 Task: Look for space in Nowshahr, Iran from 6th September, 2023 to 10th September, 2023 for 1 adult in price range Rs.9000 to Rs.17000. Place can be private room with 1  bedroom having 1 bed and 1 bathroom. Property type can be house, flat, guest house, hotel. Booking option can be shelf check-in. Required host language is English.
Action: Mouse moved to (468, 78)
Screenshot: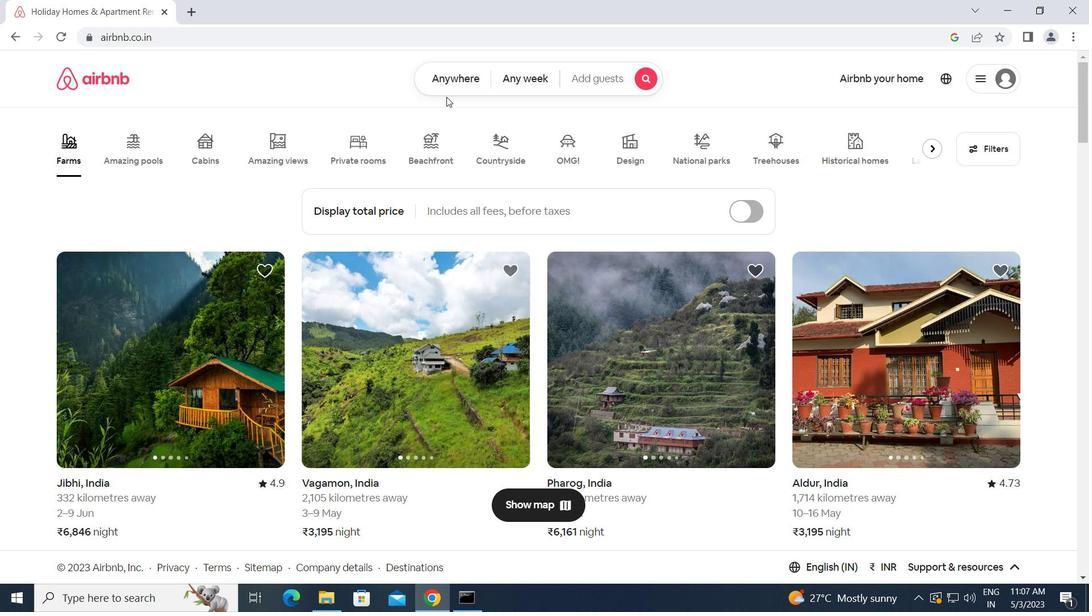 
Action: Mouse pressed left at (468, 78)
Screenshot: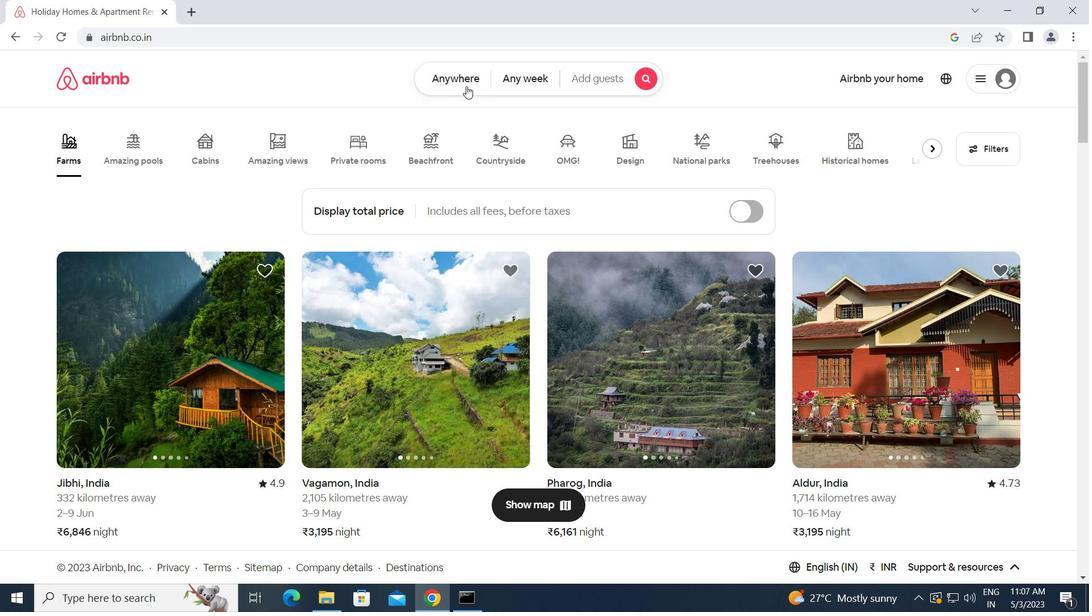 
Action: Mouse moved to (376, 134)
Screenshot: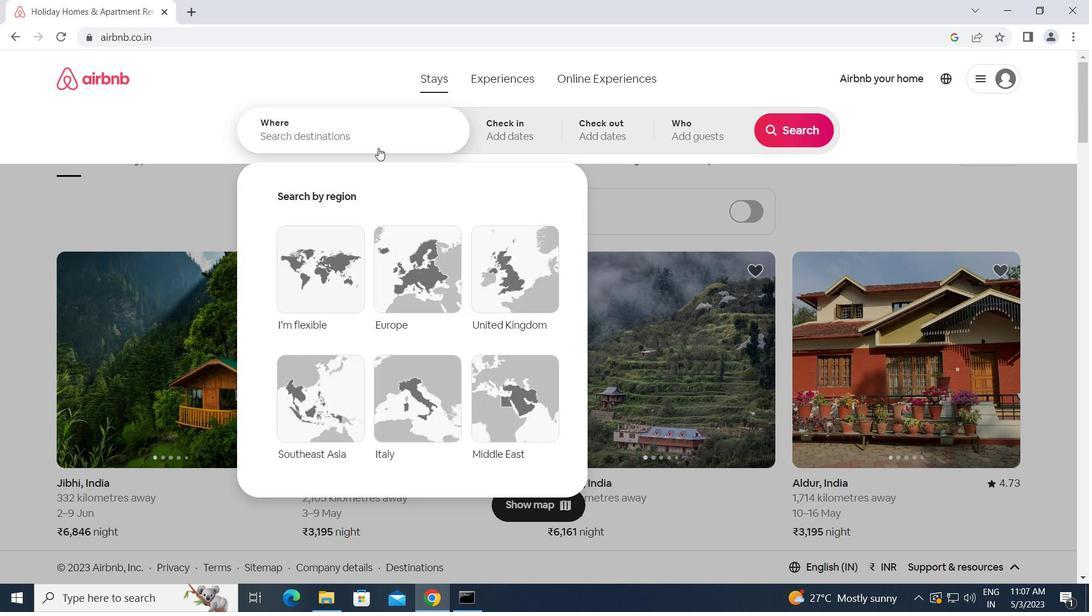 
Action: Mouse pressed left at (376, 134)
Screenshot: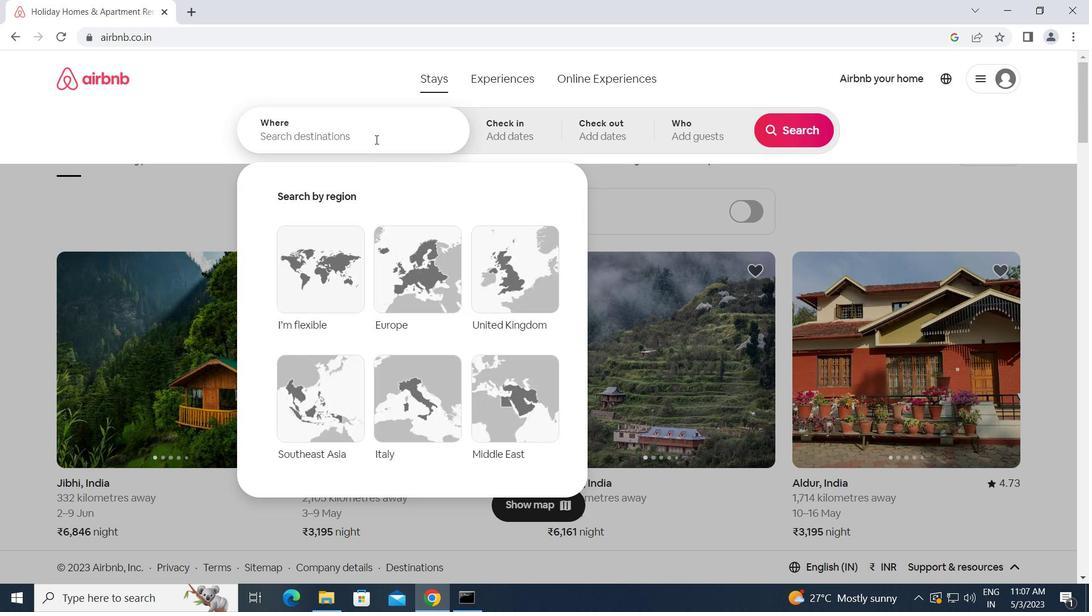 
Action: Key pressed n<Key.caps_lock>owshahr,<Key.space><Key.caps_lock>i<Key.caps_lock>ran<Key.enter>
Screenshot: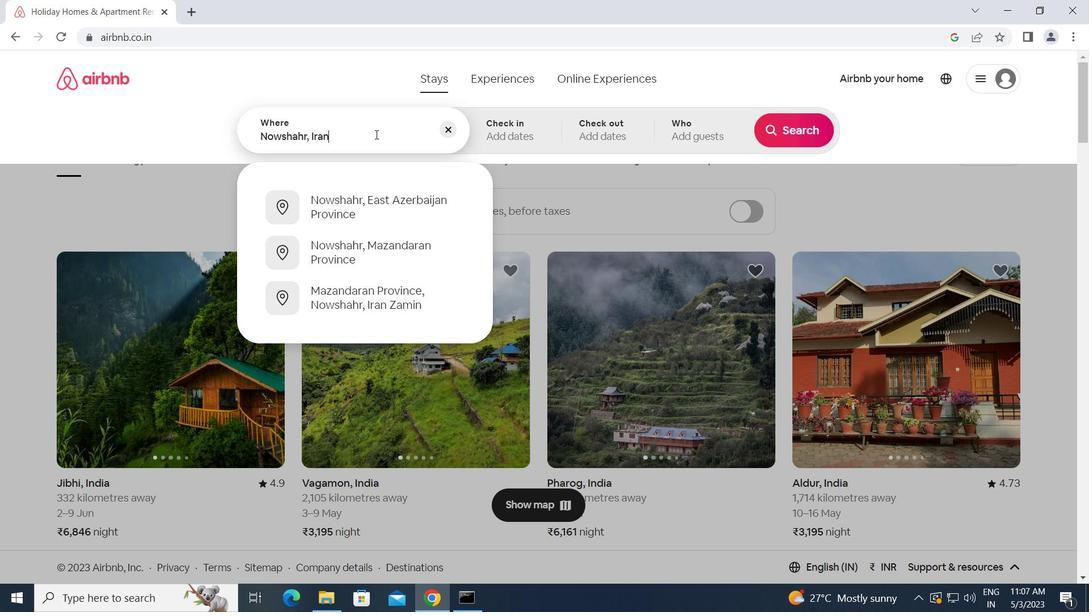
Action: Mouse moved to (803, 245)
Screenshot: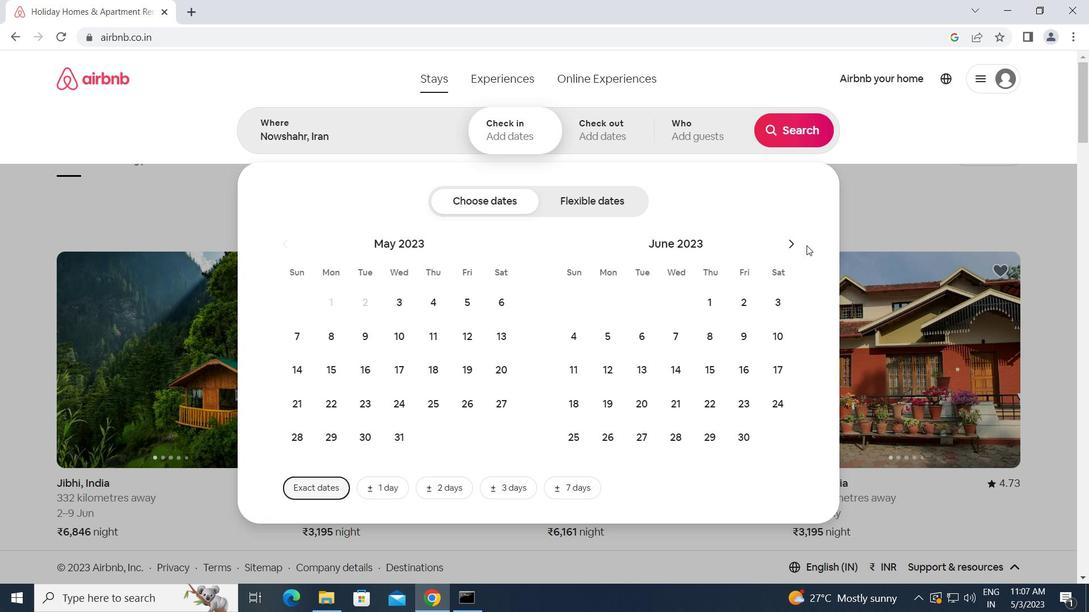 
Action: Mouse pressed left at (803, 245)
Screenshot: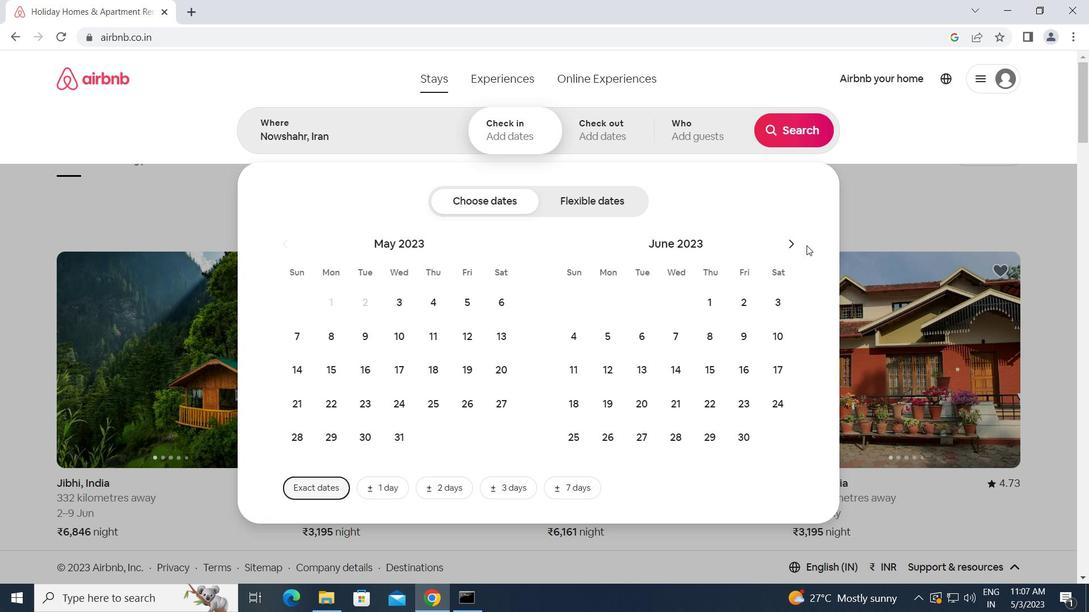 
Action: Mouse moved to (785, 242)
Screenshot: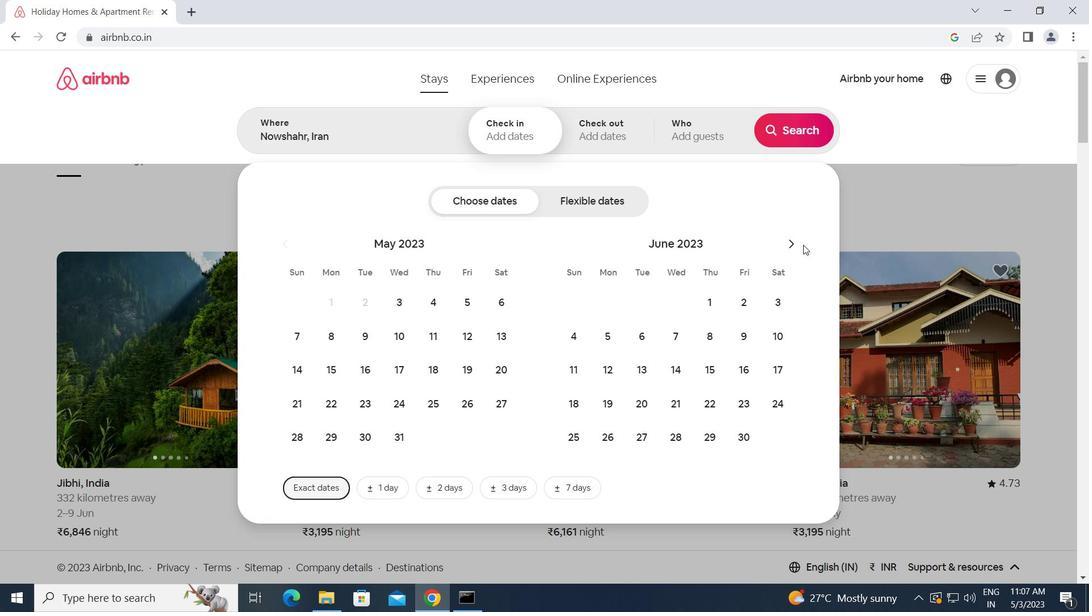 
Action: Mouse pressed left at (785, 242)
Screenshot: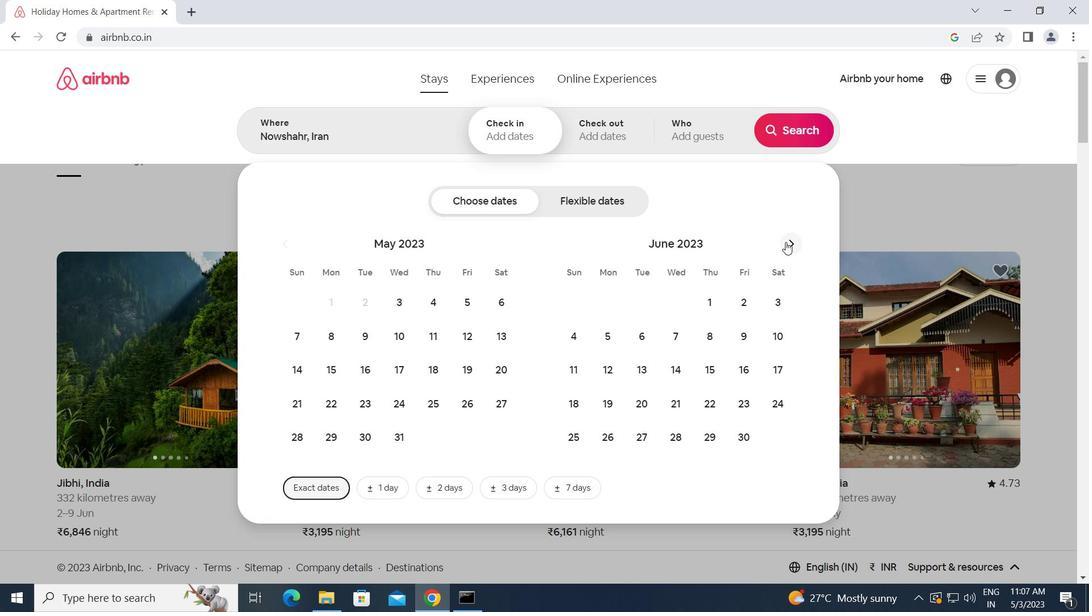 
Action: Mouse moved to (785, 243)
Screenshot: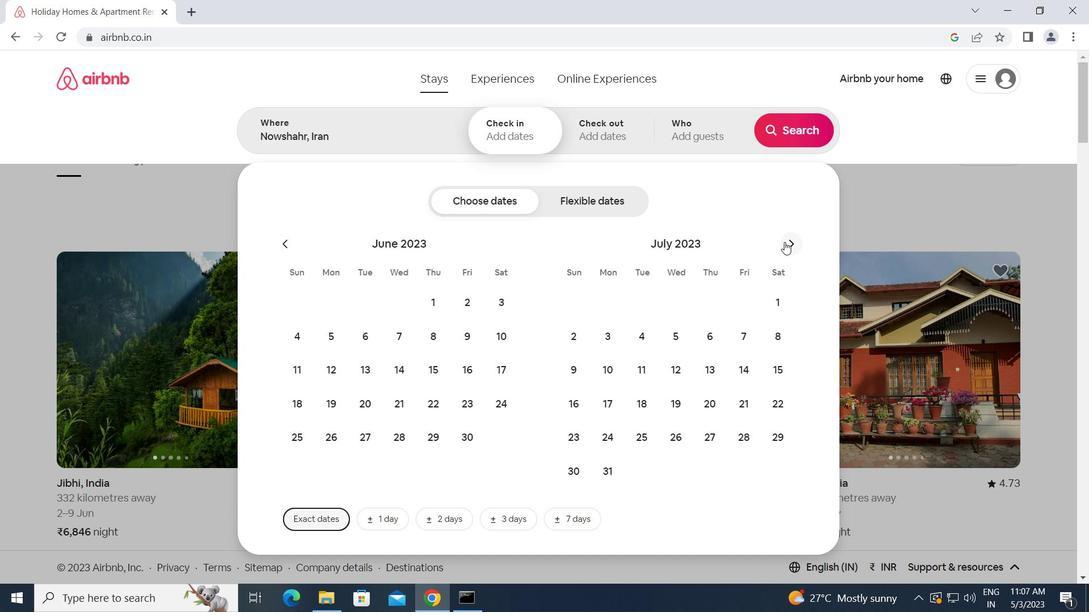 
Action: Mouse pressed left at (785, 243)
Screenshot: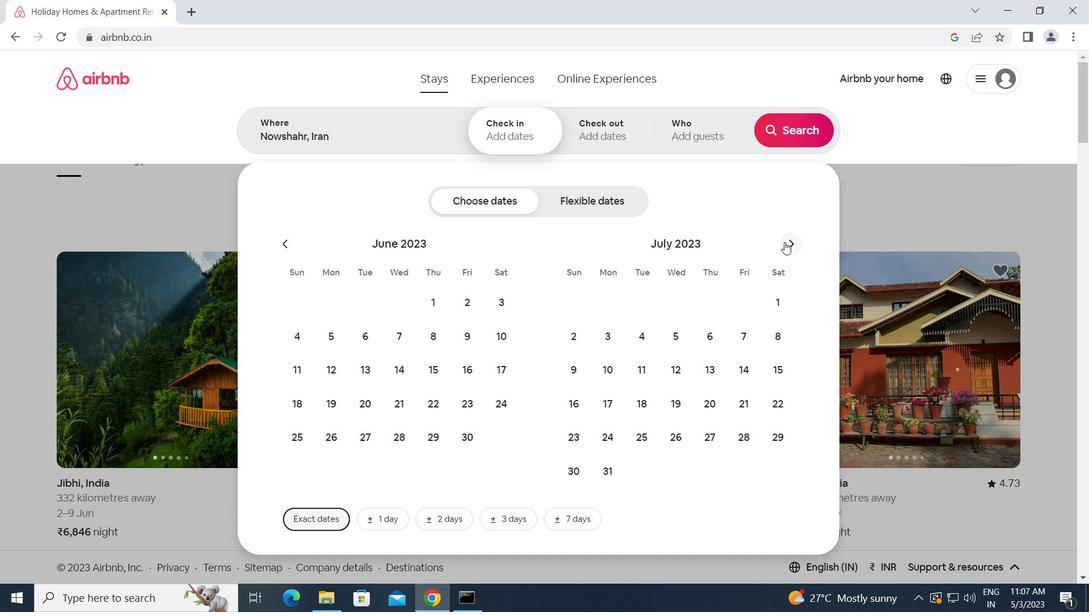 
Action: Mouse moved to (785, 245)
Screenshot: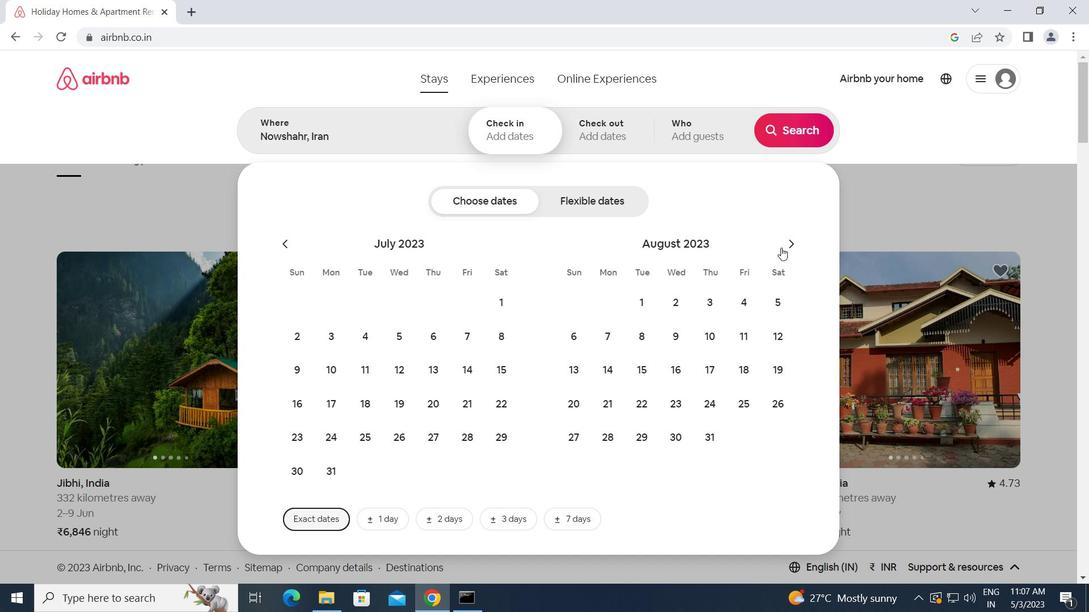 
Action: Mouse pressed left at (785, 245)
Screenshot: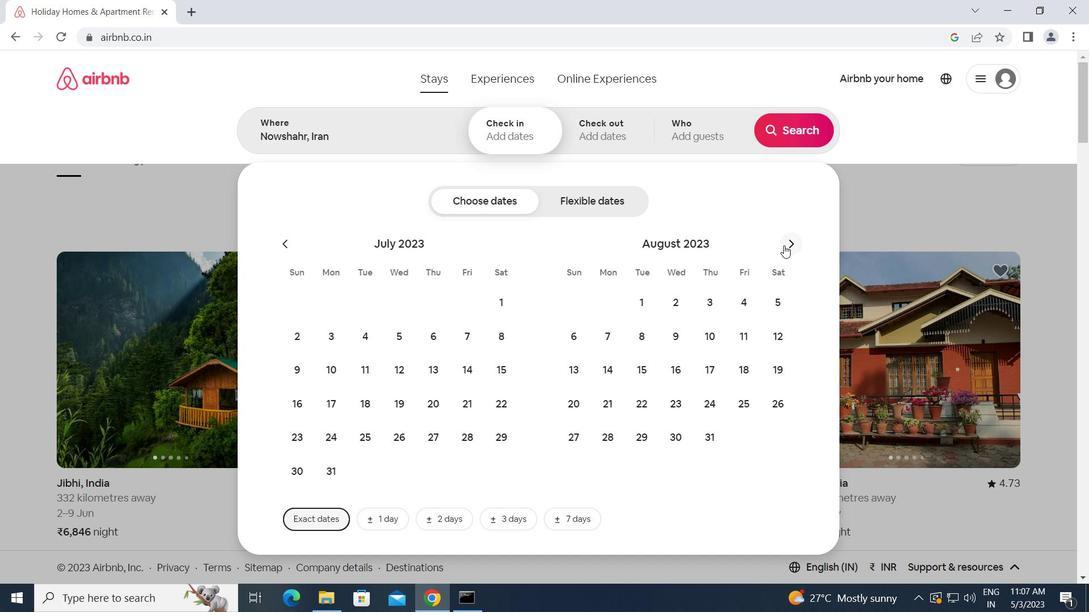 
Action: Mouse moved to (674, 330)
Screenshot: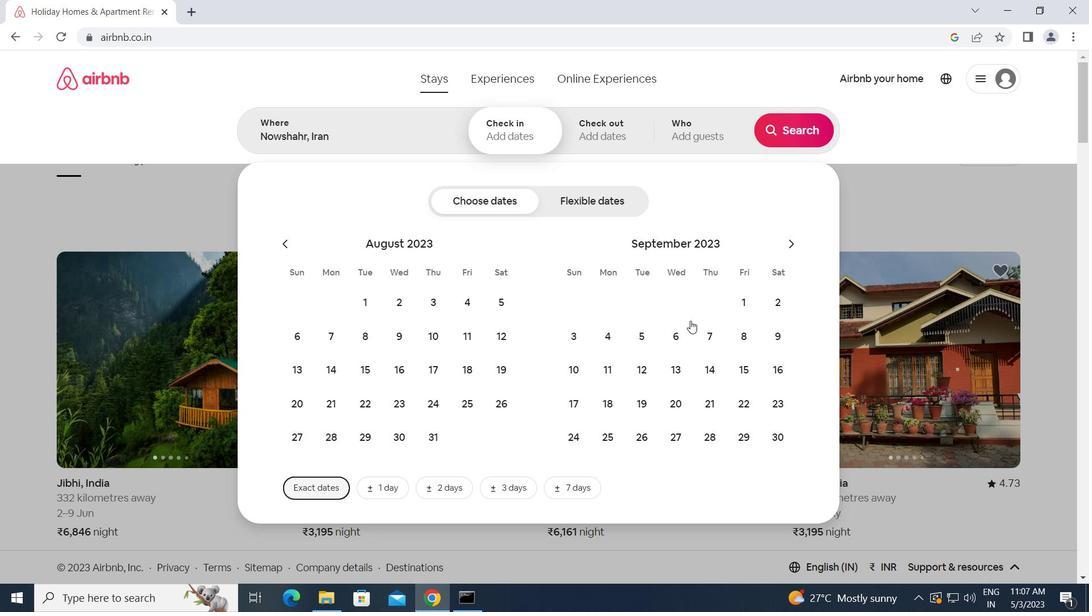 
Action: Mouse pressed left at (674, 330)
Screenshot: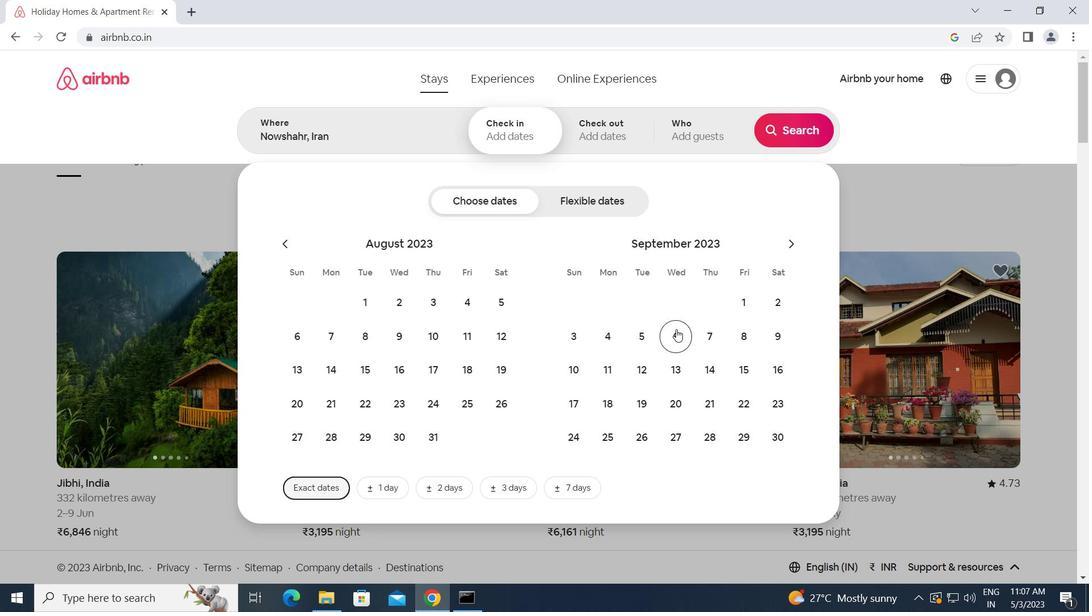
Action: Mouse moved to (571, 374)
Screenshot: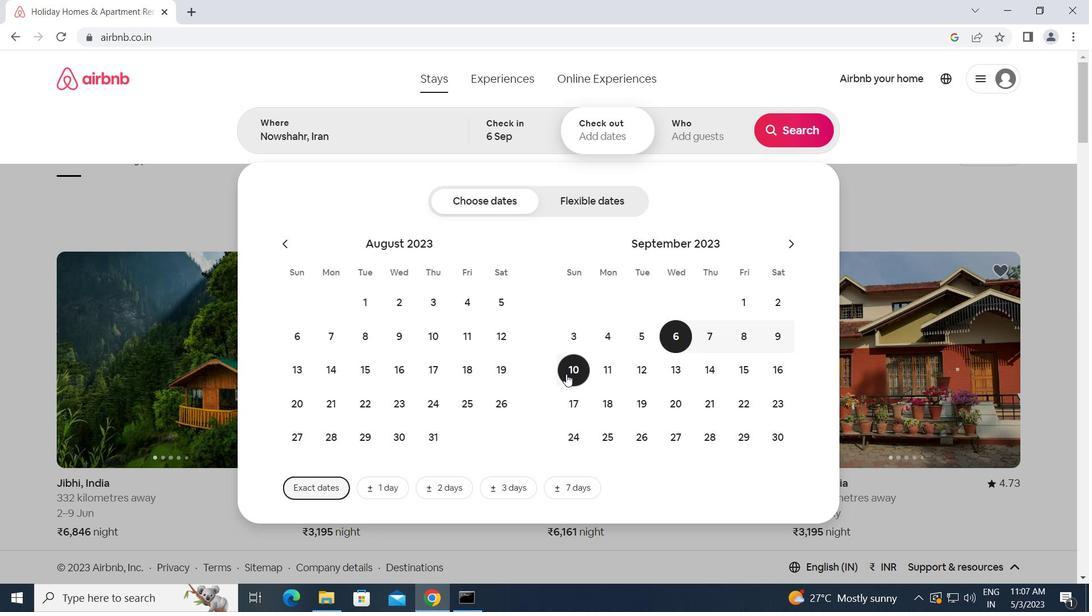
Action: Mouse pressed left at (571, 374)
Screenshot: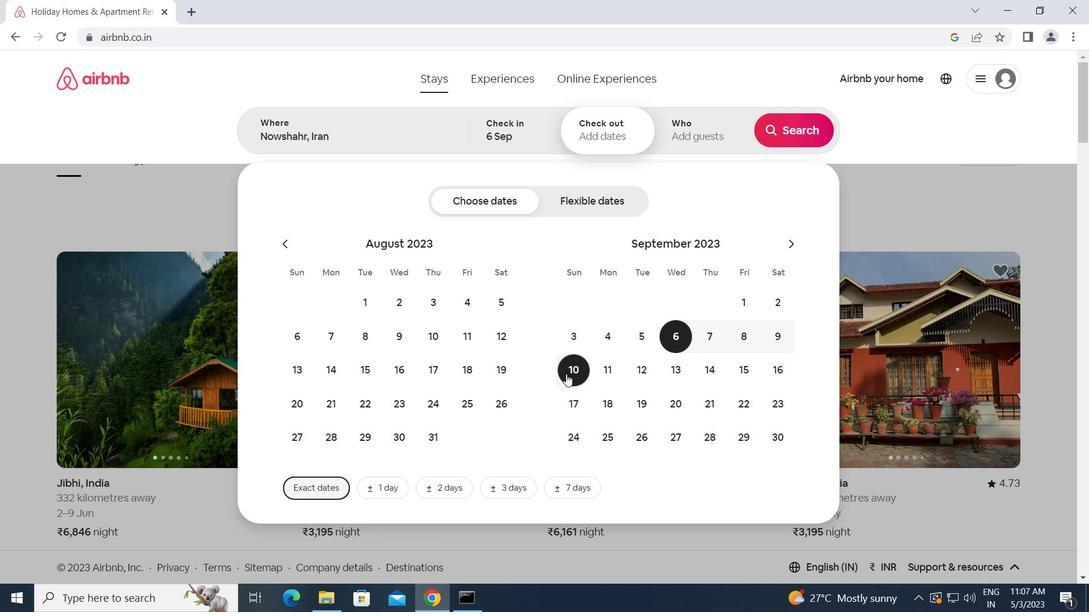 
Action: Mouse moved to (710, 127)
Screenshot: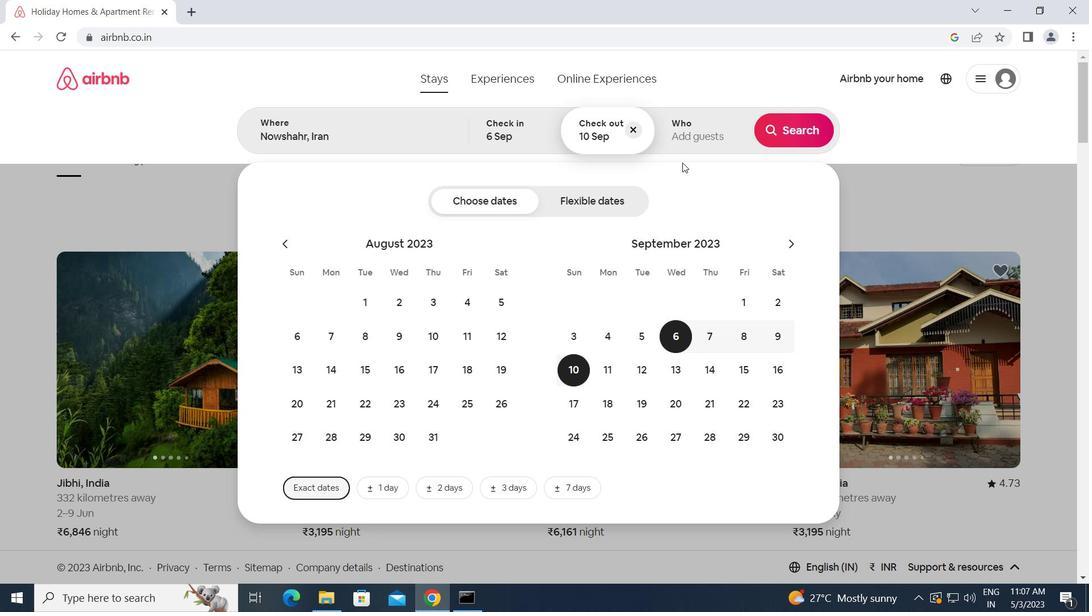 
Action: Mouse pressed left at (710, 127)
Screenshot: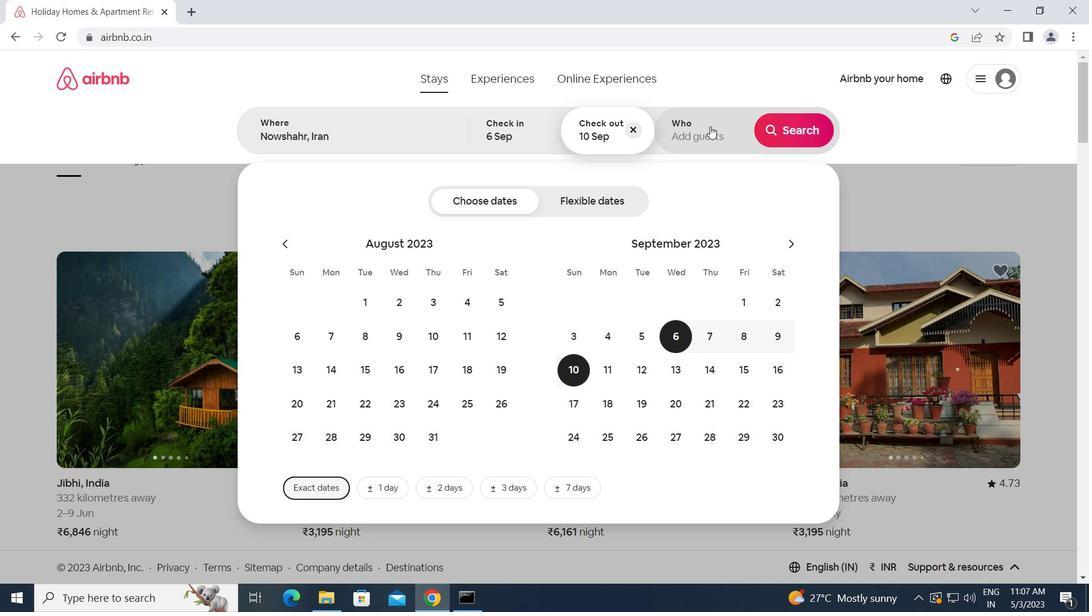 
Action: Mouse moved to (798, 204)
Screenshot: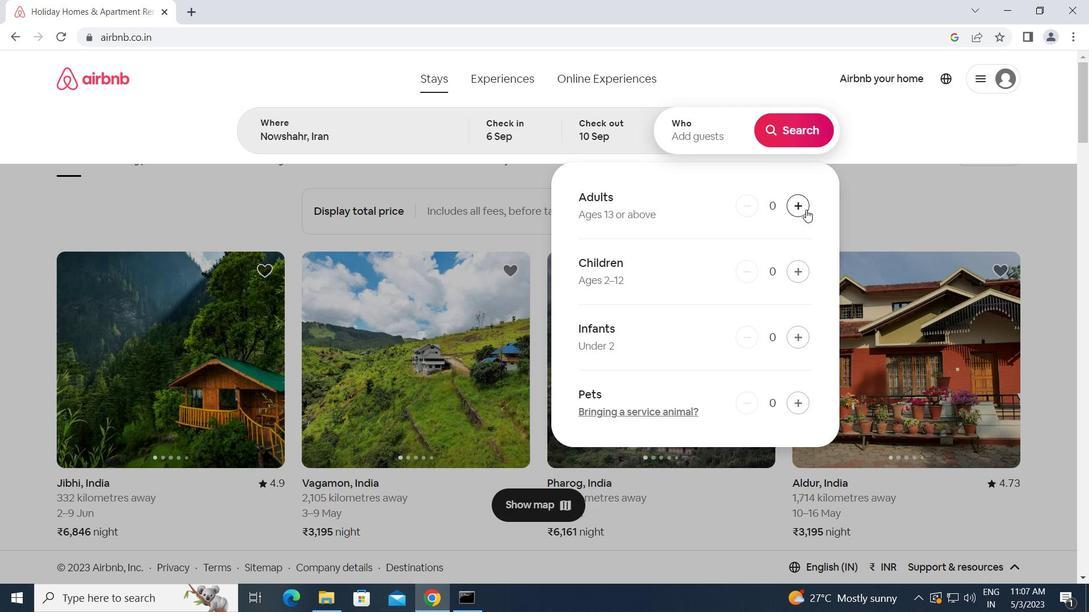 
Action: Mouse pressed left at (798, 204)
Screenshot: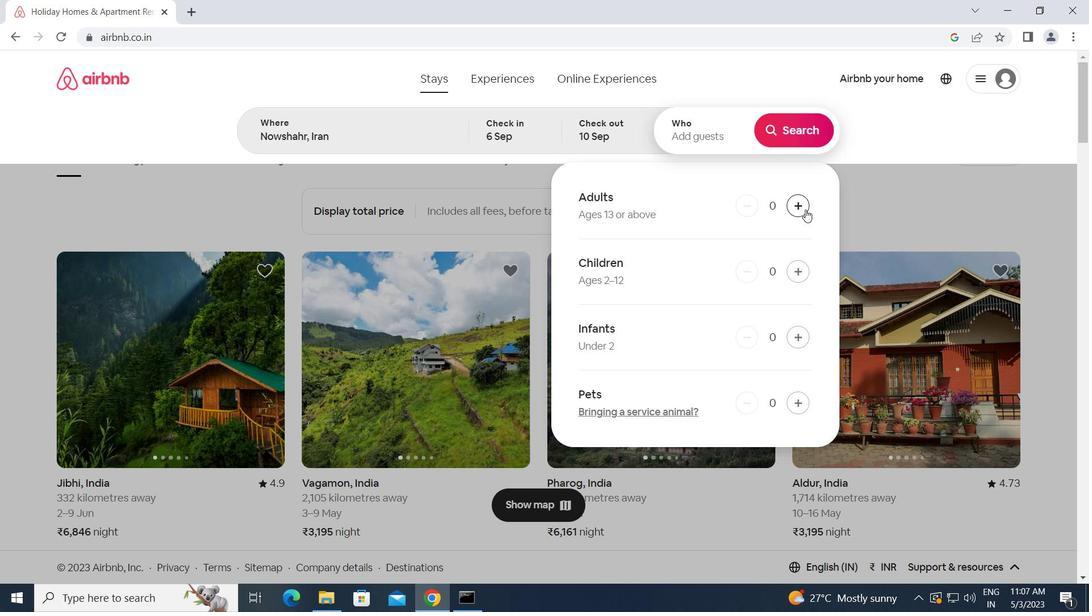 
Action: Mouse moved to (795, 133)
Screenshot: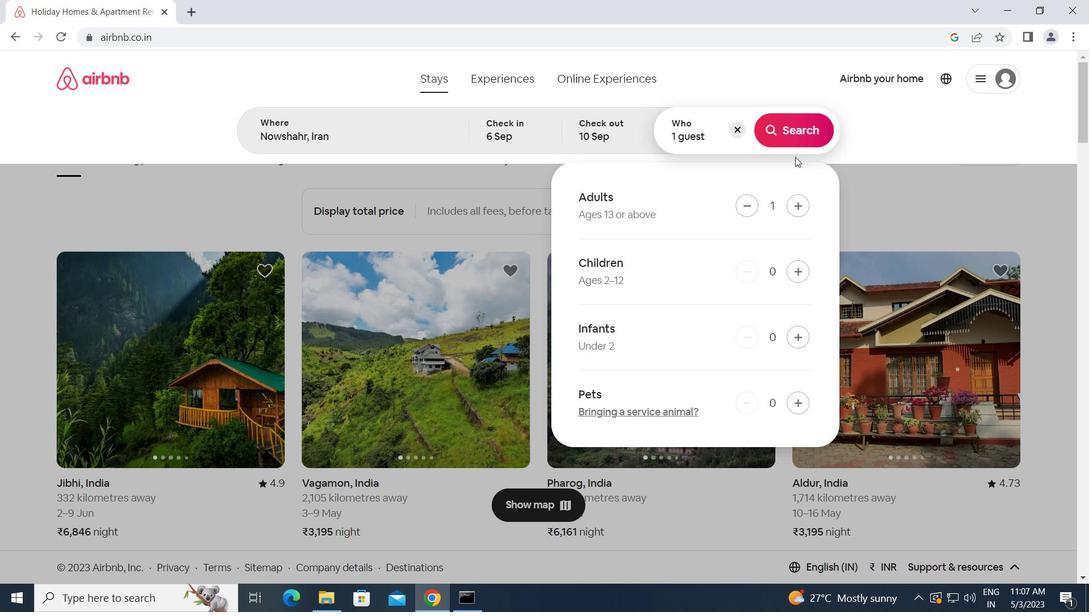 
Action: Mouse pressed left at (795, 133)
Screenshot: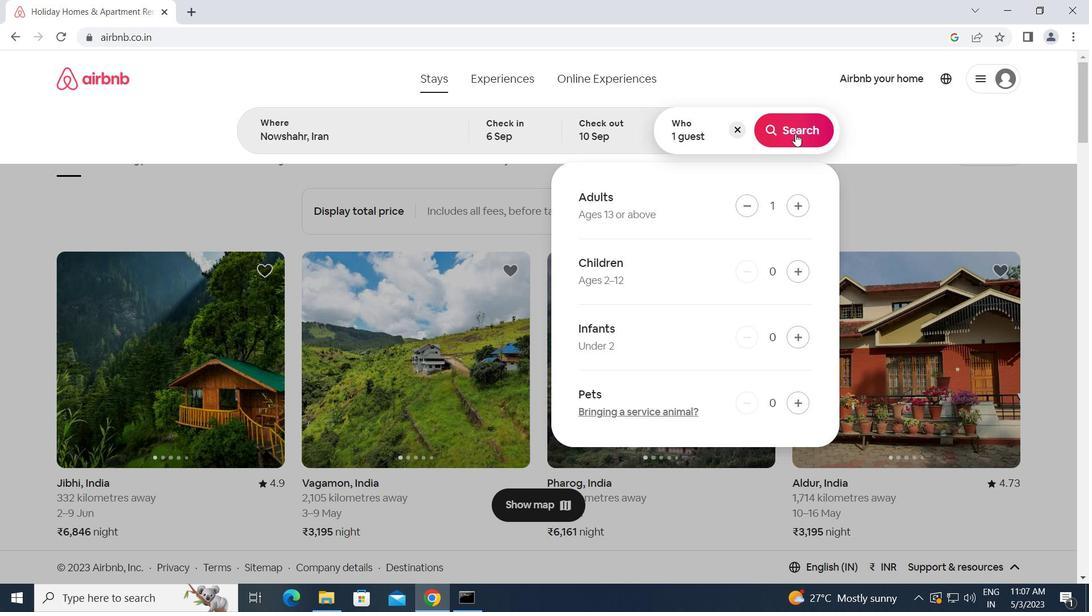 
Action: Mouse moved to (1028, 141)
Screenshot: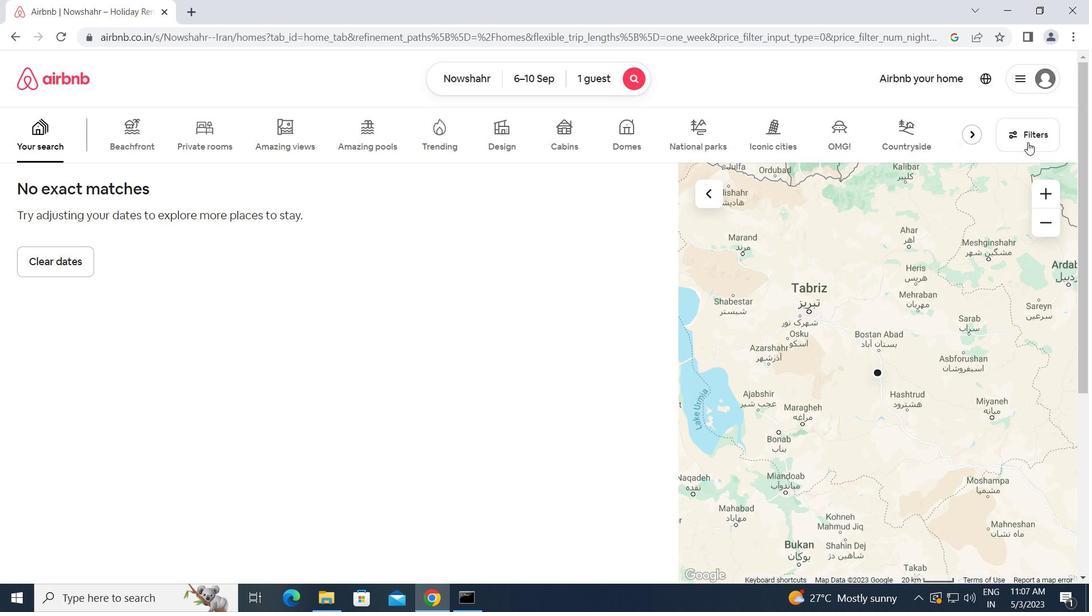 
Action: Mouse pressed left at (1028, 141)
Screenshot: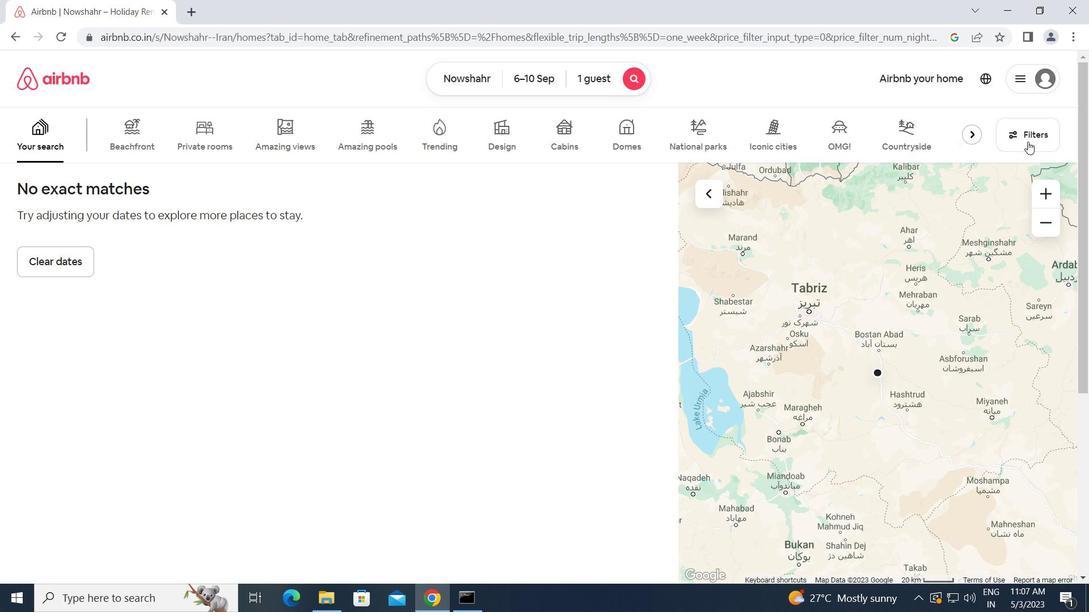 
Action: Mouse moved to (370, 220)
Screenshot: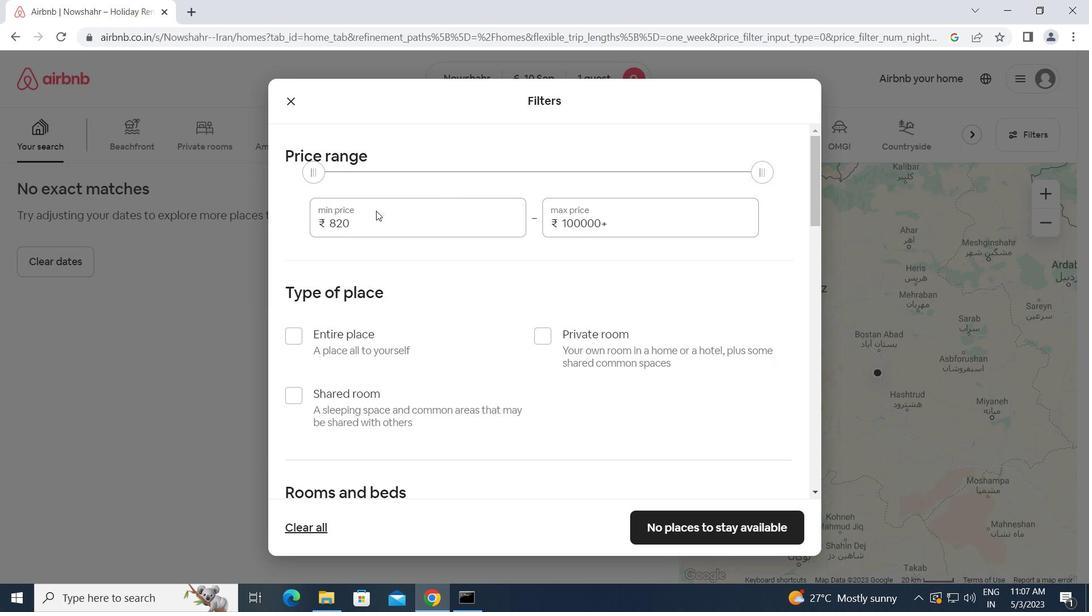 
Action: Mouse pressed left at (370, 220)
Screenshot: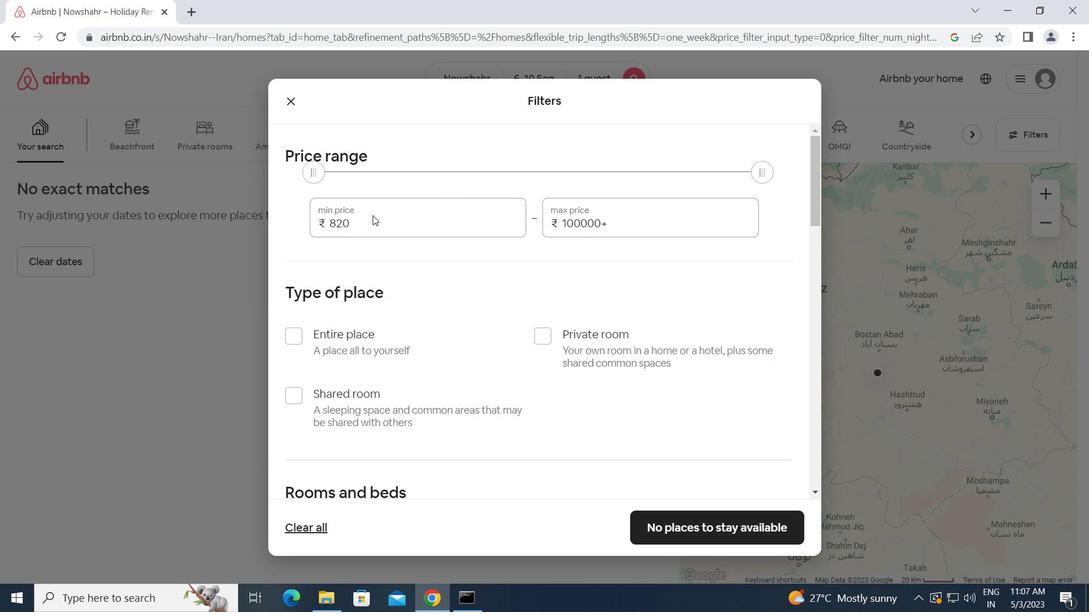 
Action: Mouse moved to (280, 218)
Screenshot: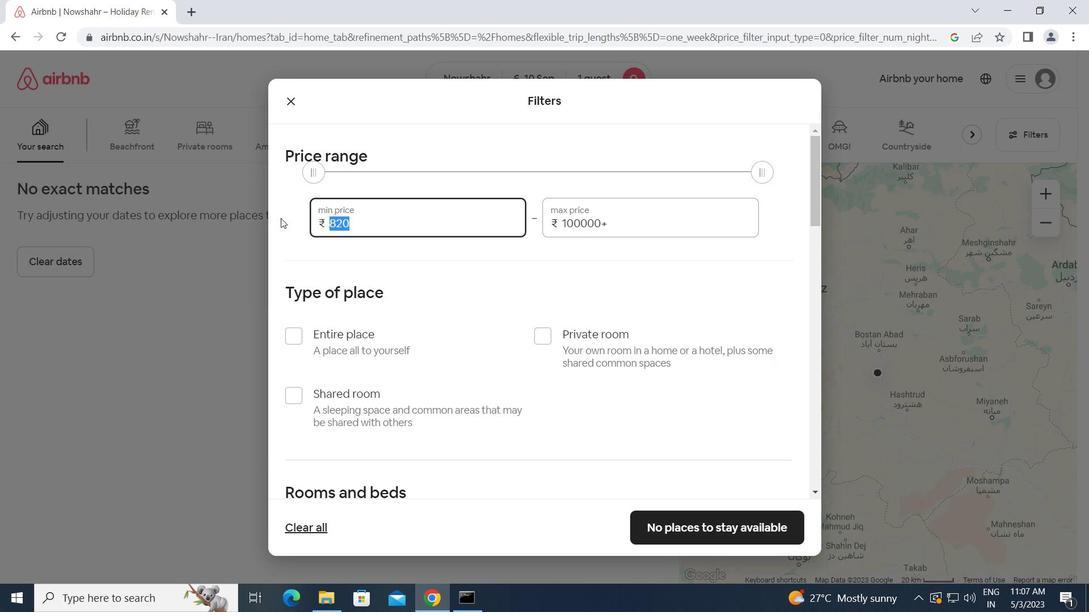
Action: Key pressed 9000<Key.tab>17000
Screenshot: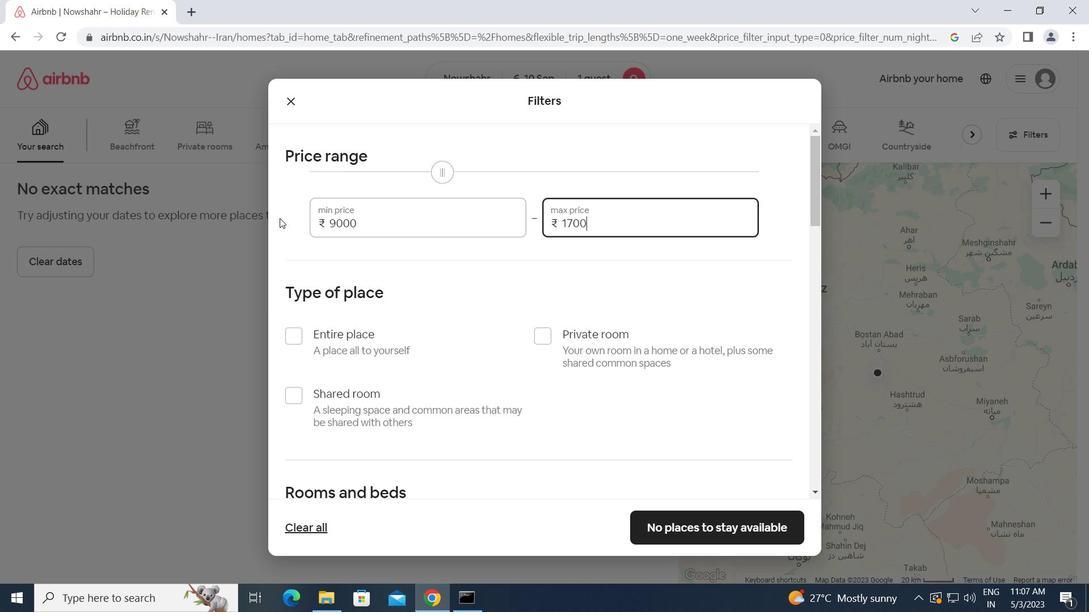 
Action: Mouse moved to (541, 334)
Screenshot: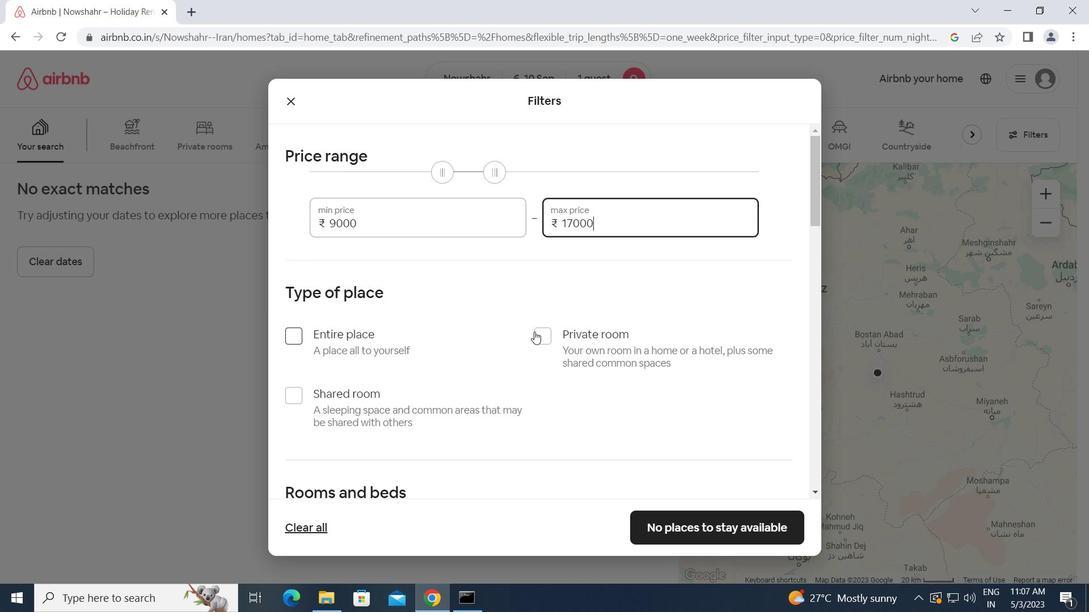 
Action: Mouse pressed left at (541, 334)
Screenshot: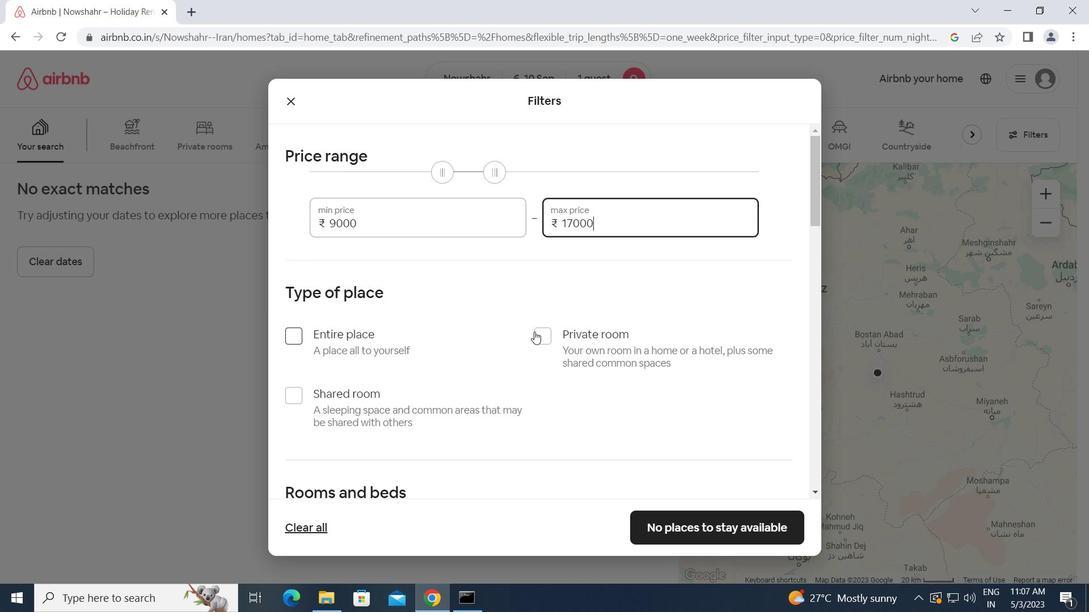 
Action: Mouse scrolled (541, 334) with delta (0, 0)
Screenshot: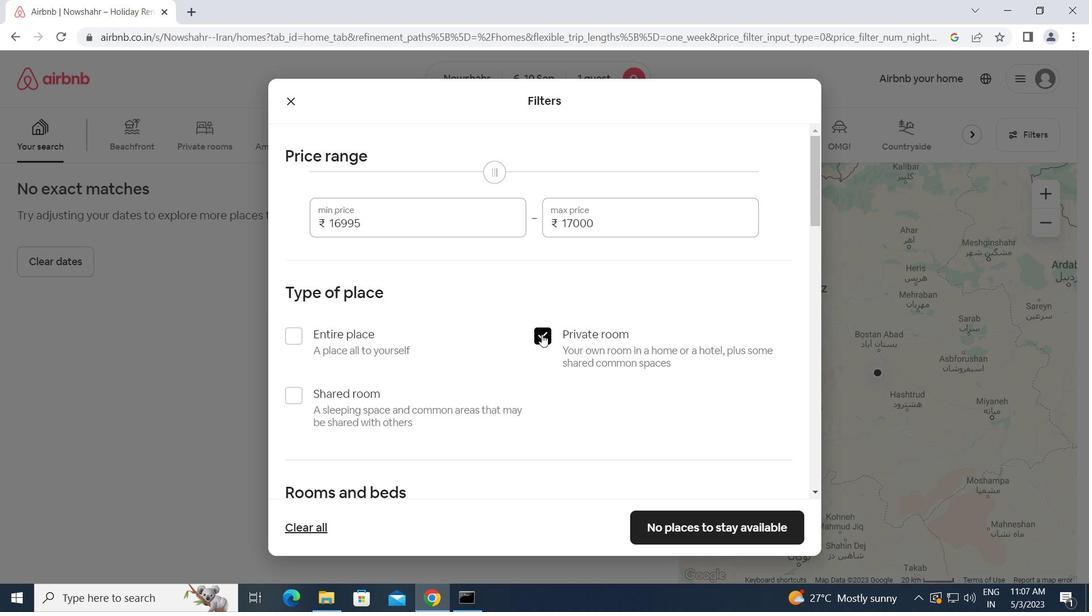 
Action: Mouse scrolled (541, 334) with delta (0, 0)
Screenshot: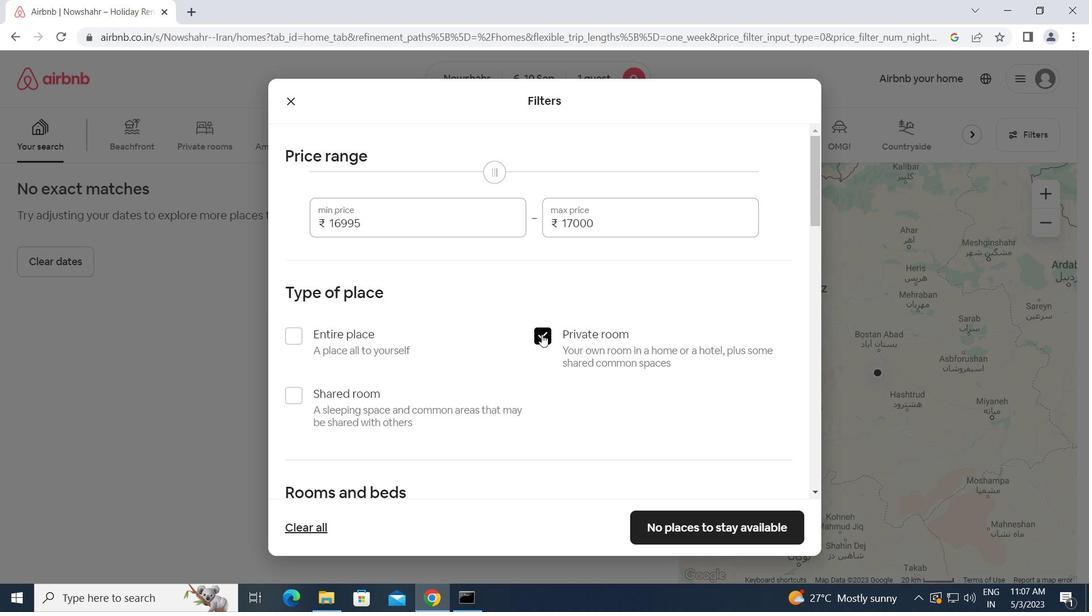 
Action: Mouse scrolled (541, 334) with delta (0, 0)
Screenshot: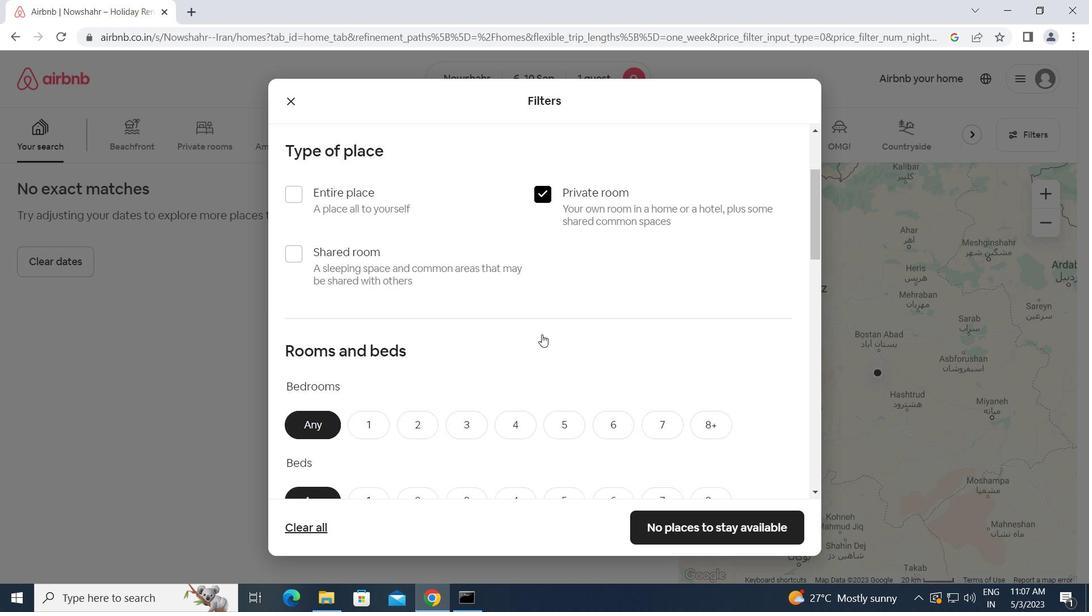 
Action: Mouse moved to (520, 345)
Screenshot: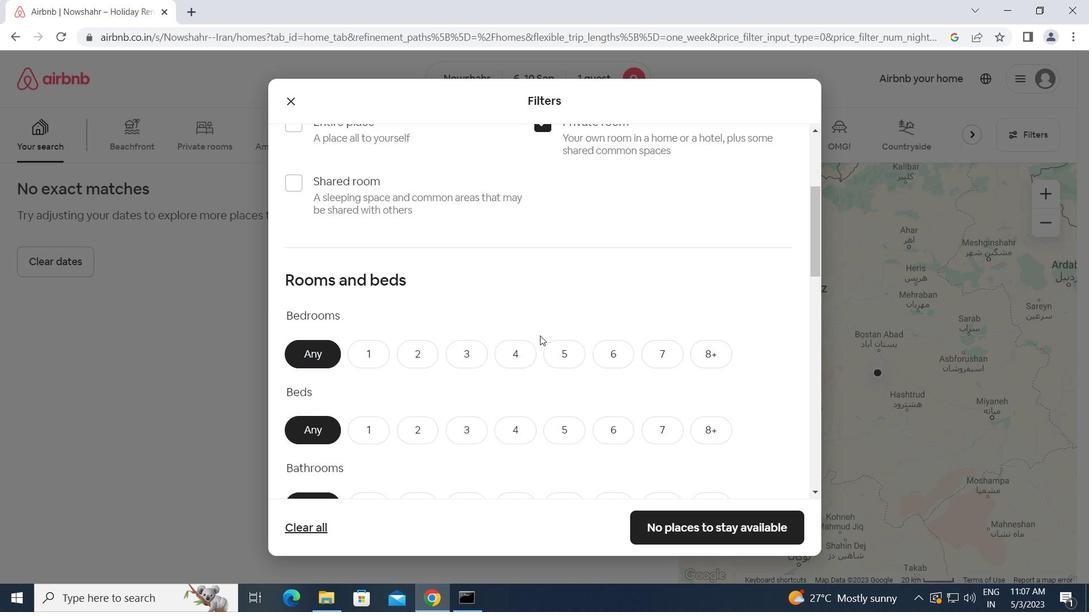 
Action: Mouse scrolled (520, 344) with delta (0, 0)
Screenshot: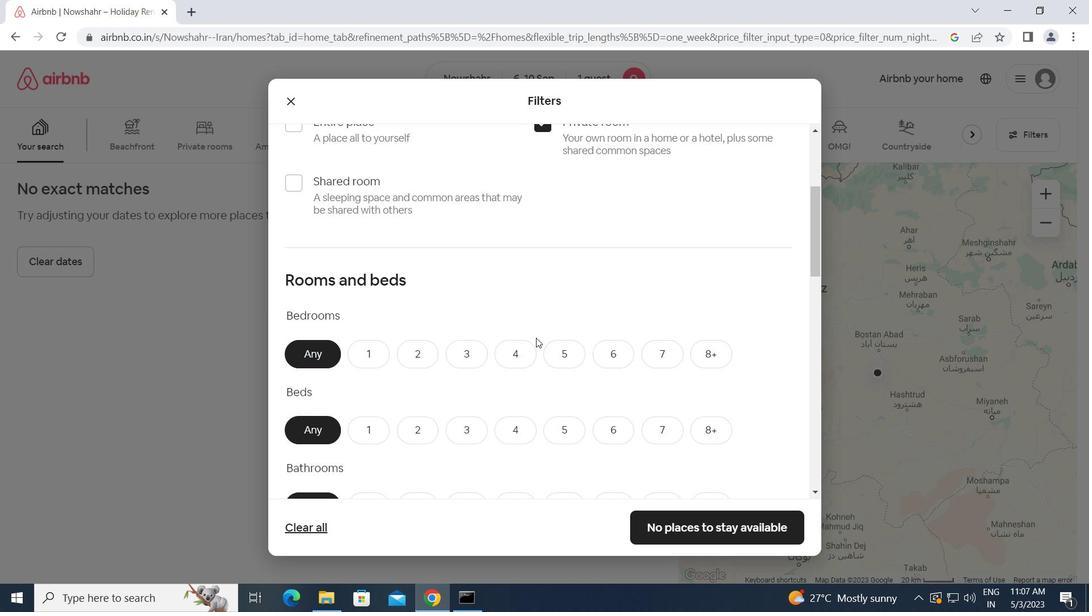 
Action: Mouse moved to (374, 277)
Screenshot: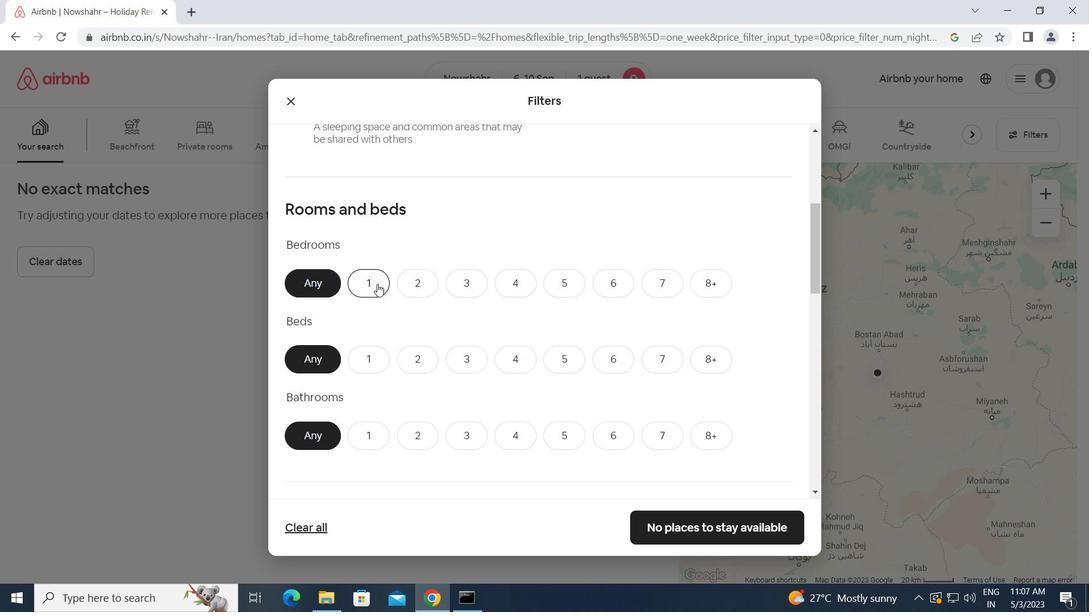 
Action: Mouse pressed left at (374, 277)
Screenshot: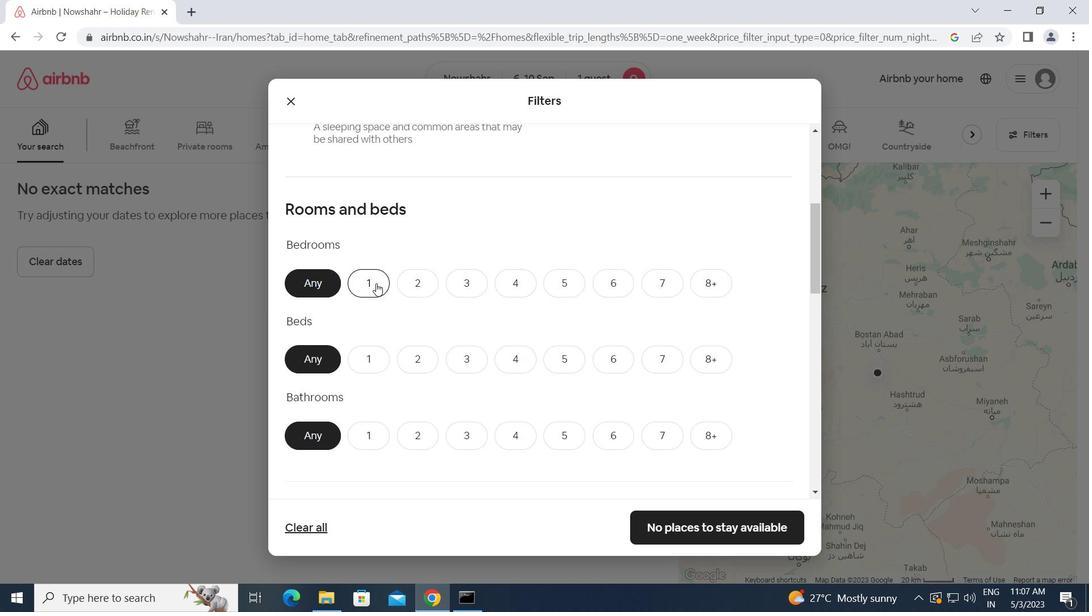 
Action: Mouse moved to (372, 361)
Screenshot: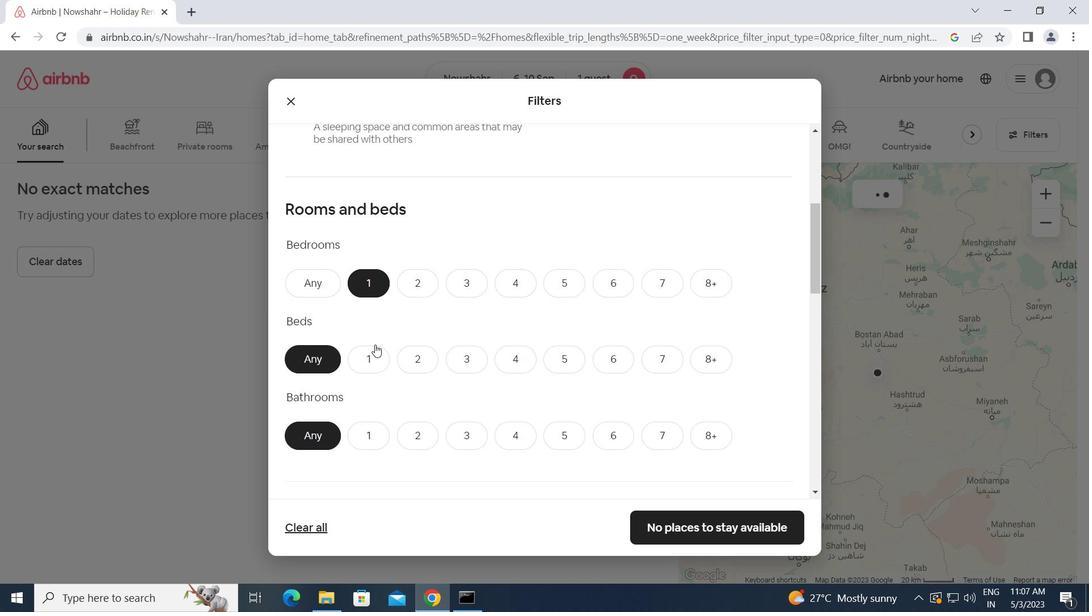 
Action: Mouse pressed left at (372, 361)
Screenshot: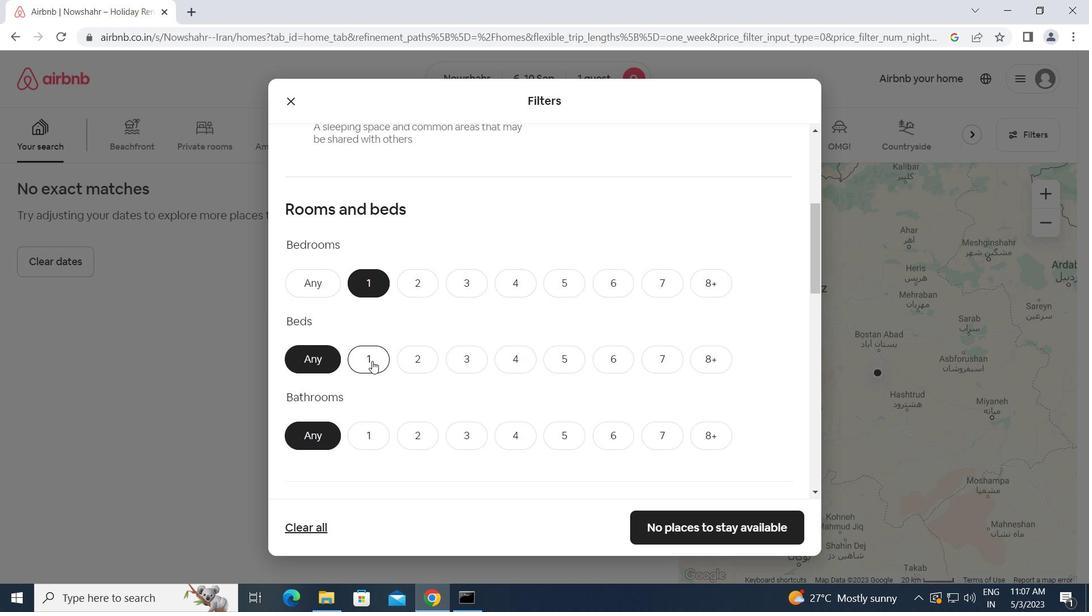 
Action: Mouse moved to (374, 441)
Screenshot: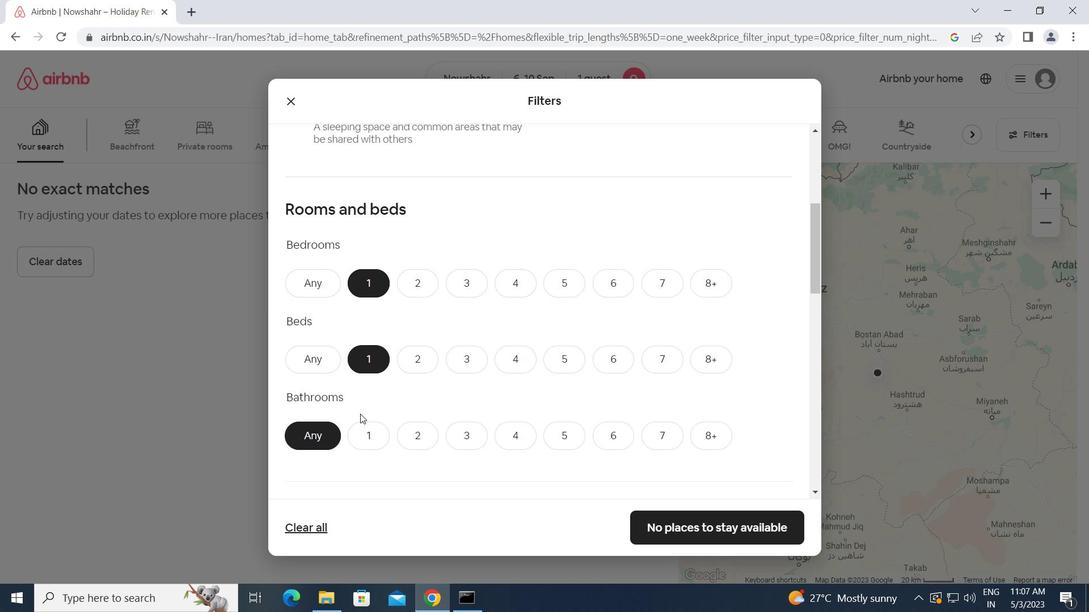 
Action: Mouse pressed left at (374, 441)
Screenshot: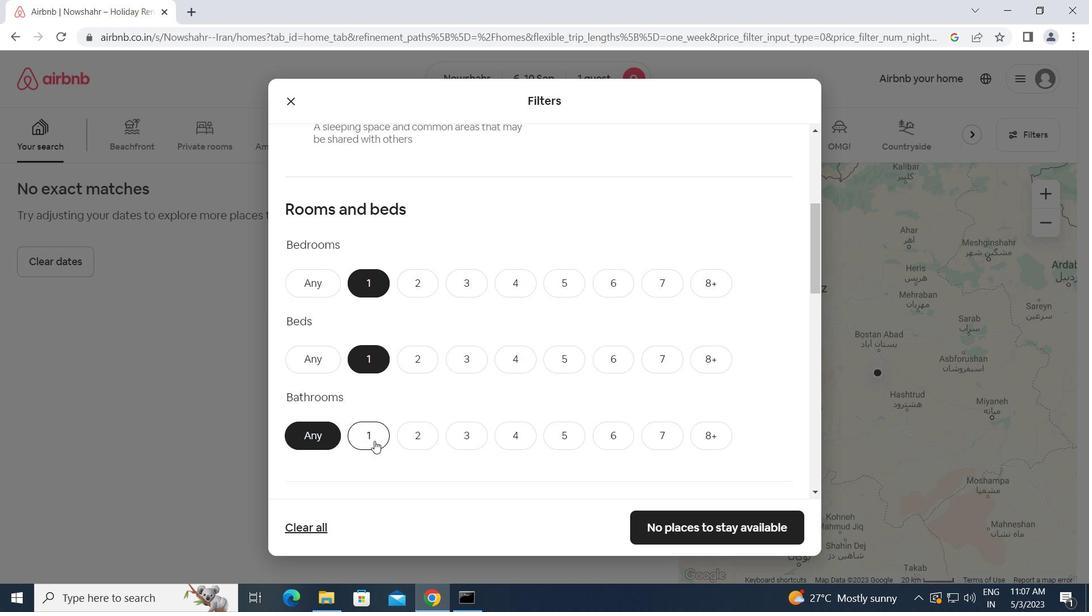 
Action: Mouse moved to (378, 450)
Screenshot: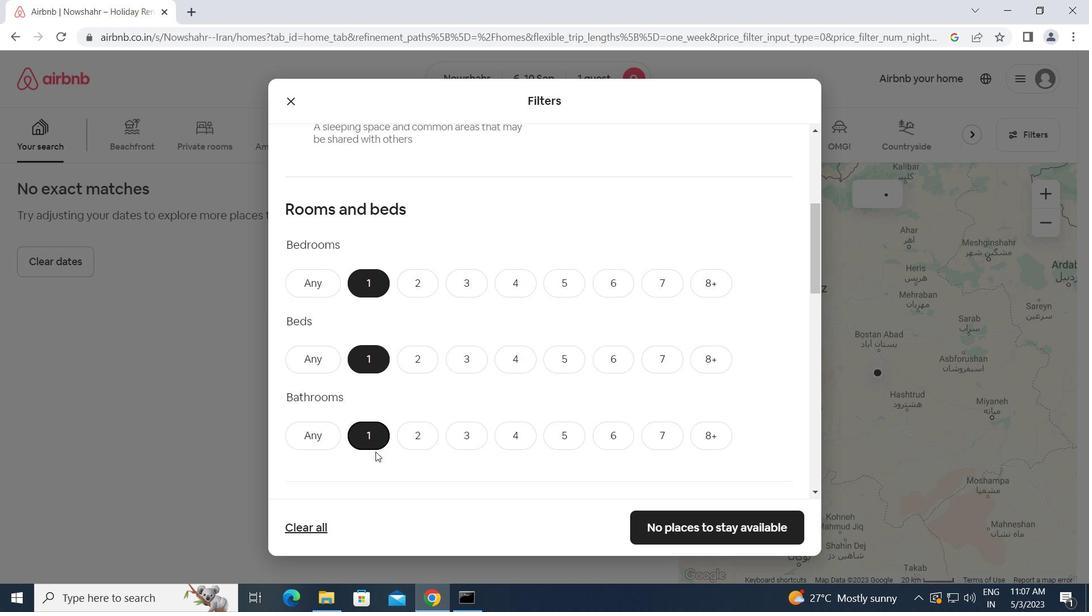 
Action: Mouse scrolled (378, 450) with delta (0, 0)
Screenshot: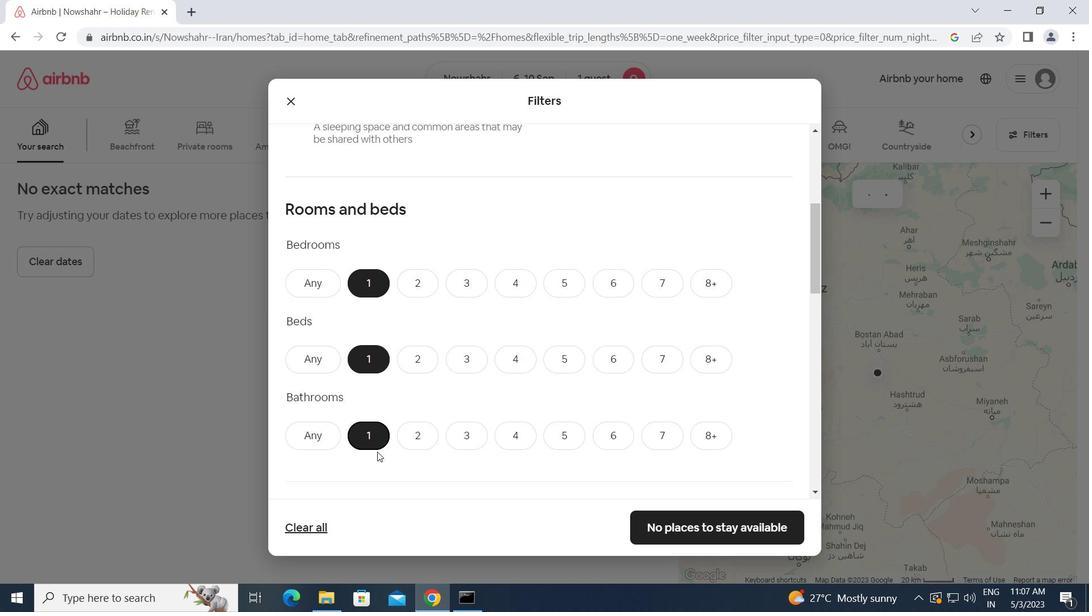 
Action: Mouse scrolled (378, 450) with delta (0, 0)
Screenshot: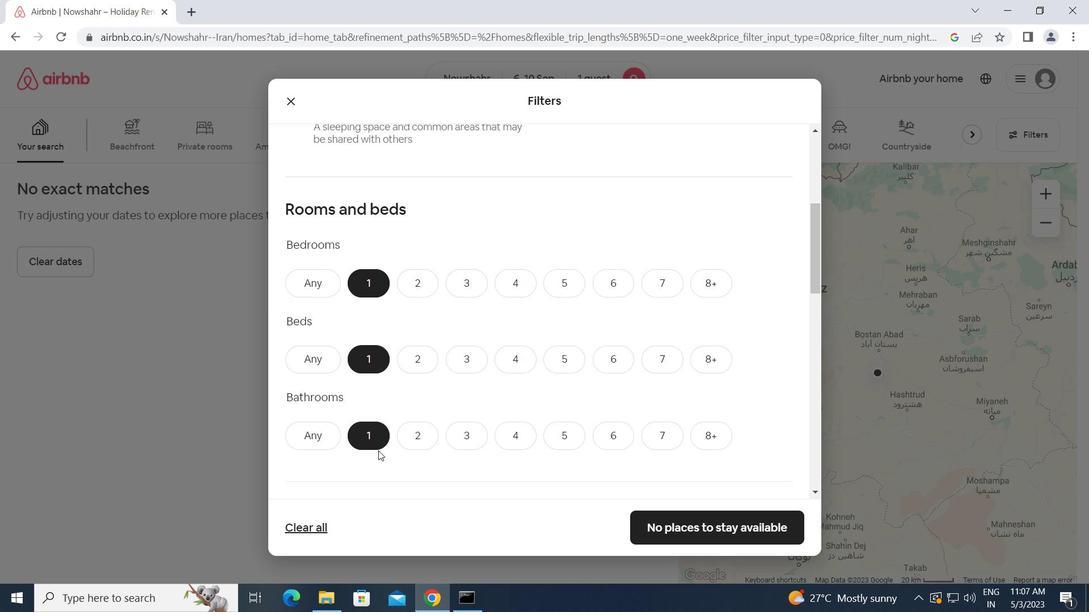 
Action: Mouse scrolled (378, 450) with delta (0, 0)
Screenshot: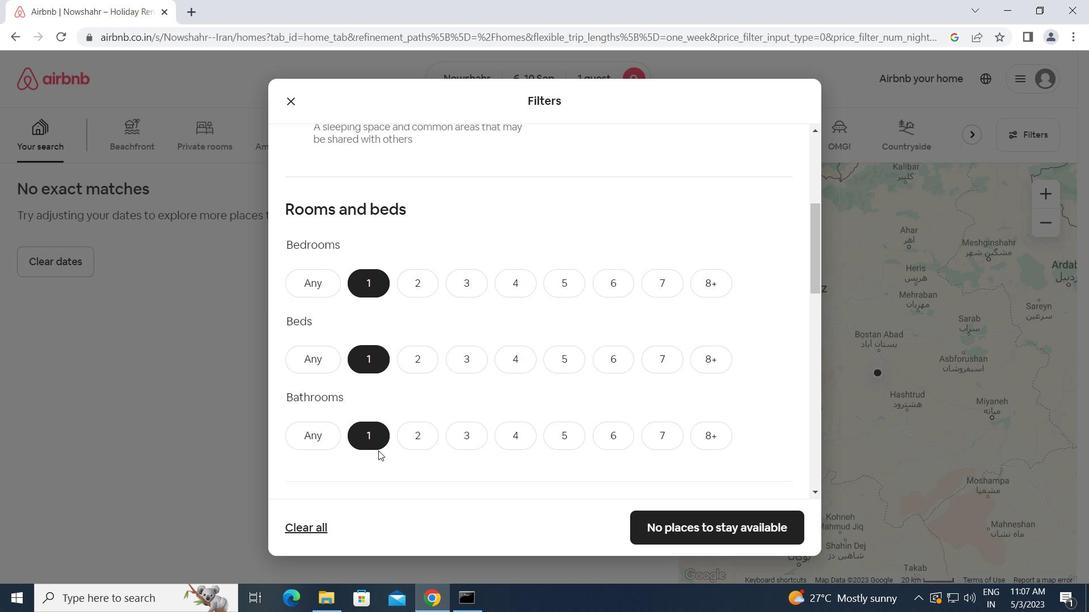 
Action: Mouse scrolled (378, 450) with delta (0, 0)
Screenshot: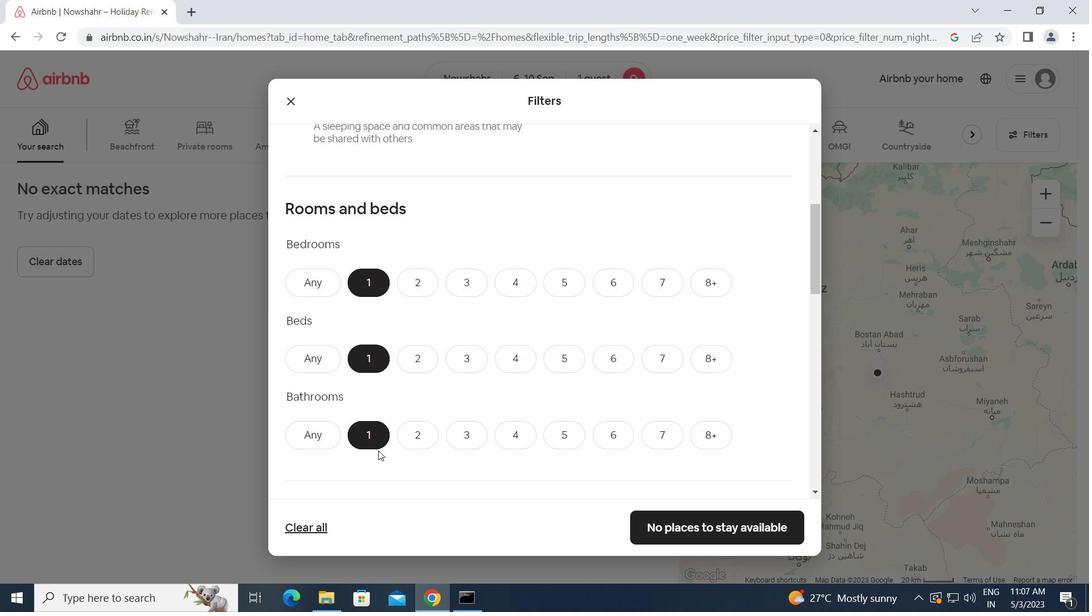 
Action: Mouse moved to (350, 349)
Screenshot: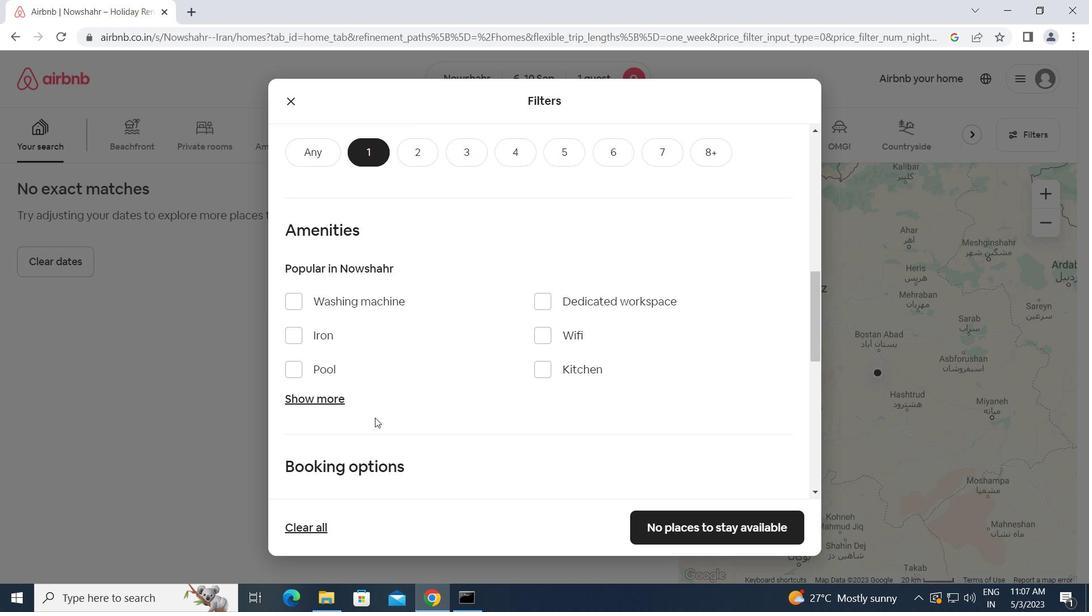 
Action: Mouse scrolled (350, 348) with delta (0, 0)
Screenshot: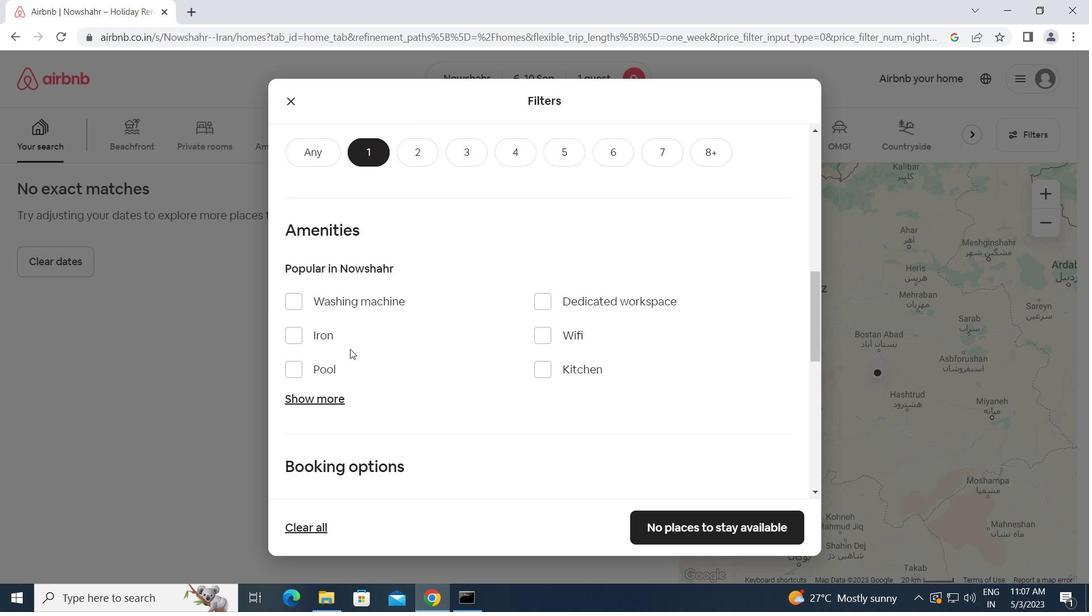 
Action: Mouse moved to (349, 348)
Screenshot: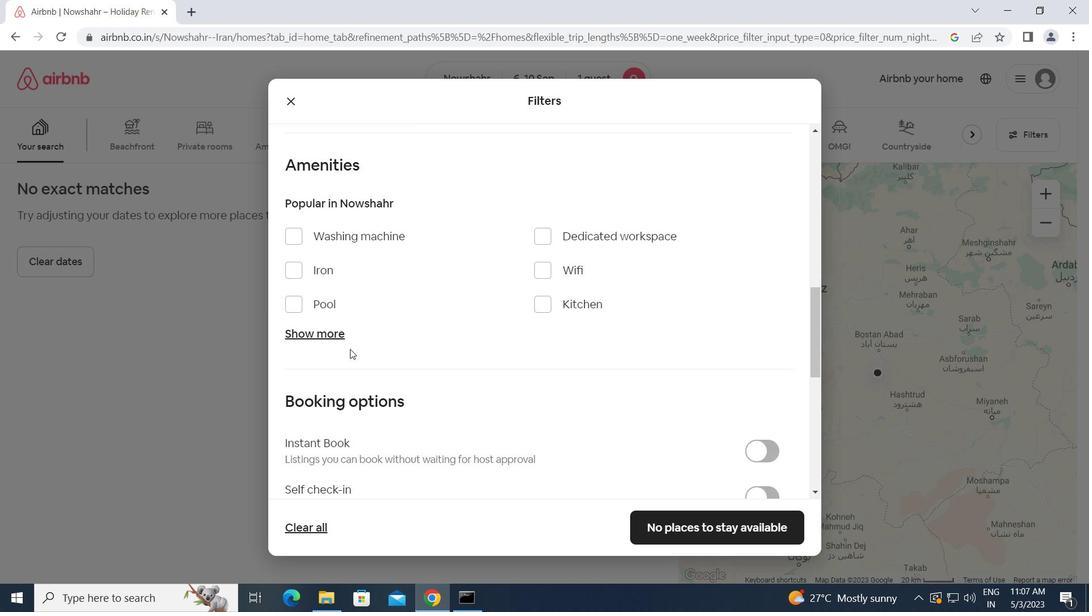 
Action: Mouse scrolled (349, 348) with delta (0, 0)
Screenshot: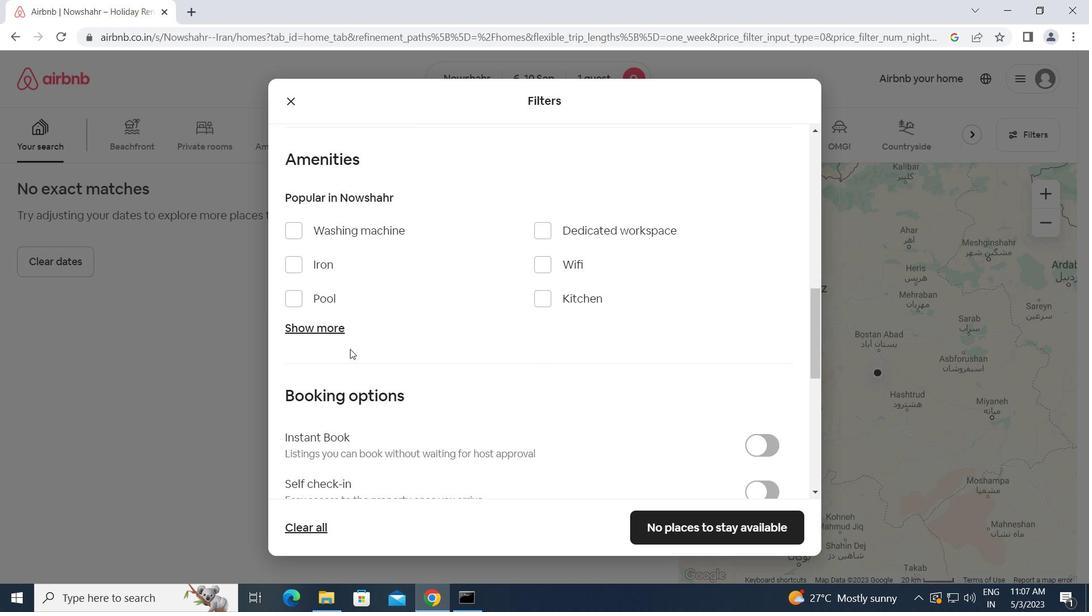 
Action: Mouse scrolled (349, 348) with delta (0, 0)
Screenshot: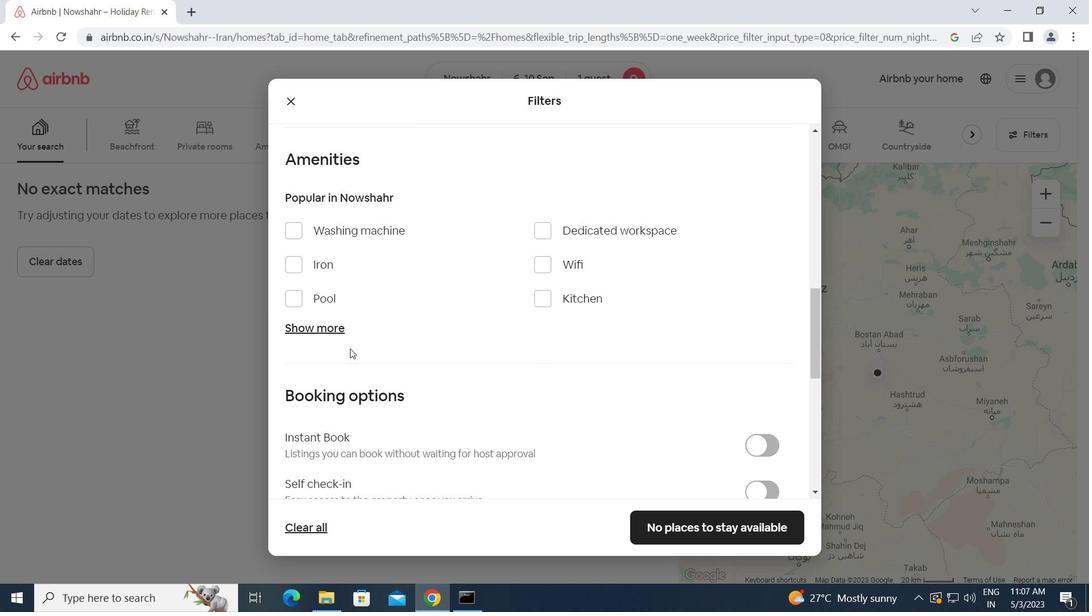 
Action: Mouse moved to (758, 357)
Screenshot: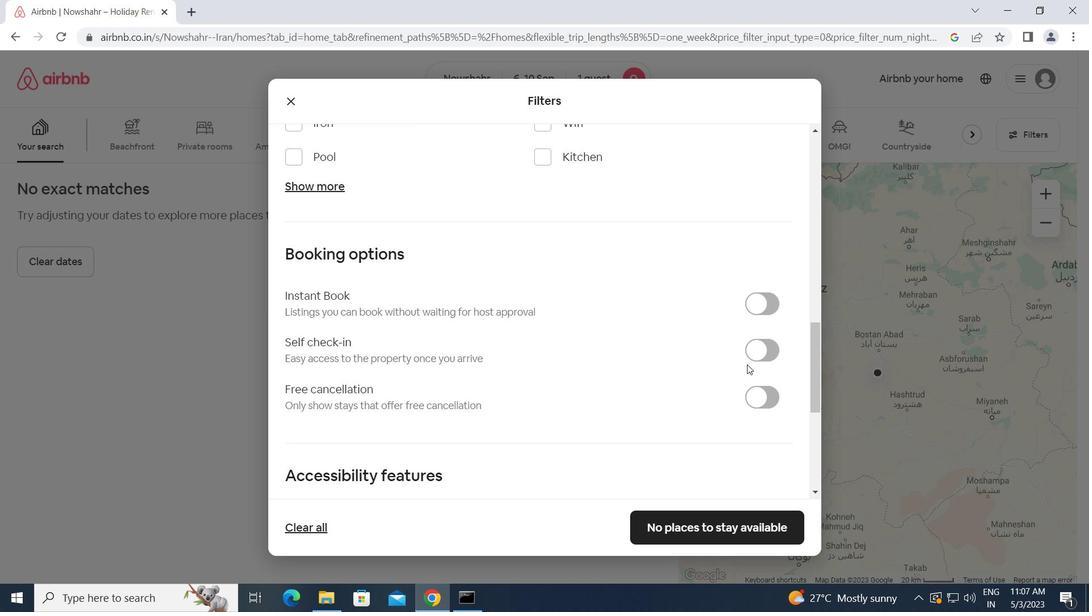 
Action: Mouse pressed left at (758, 357)
Screenshot: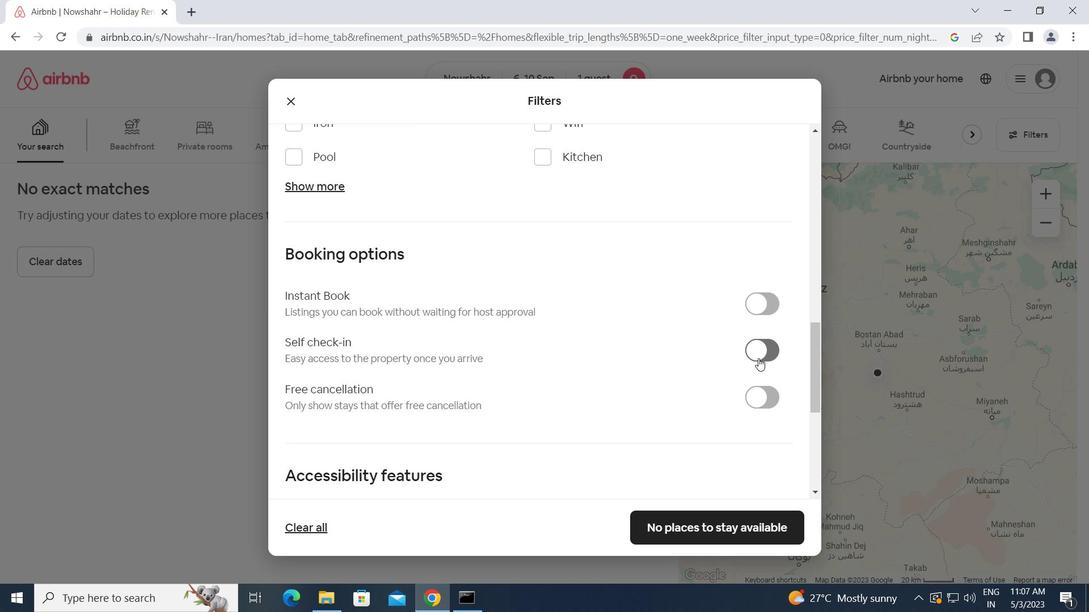 
Action: Mouse moved to (657, 388)
Screenshot: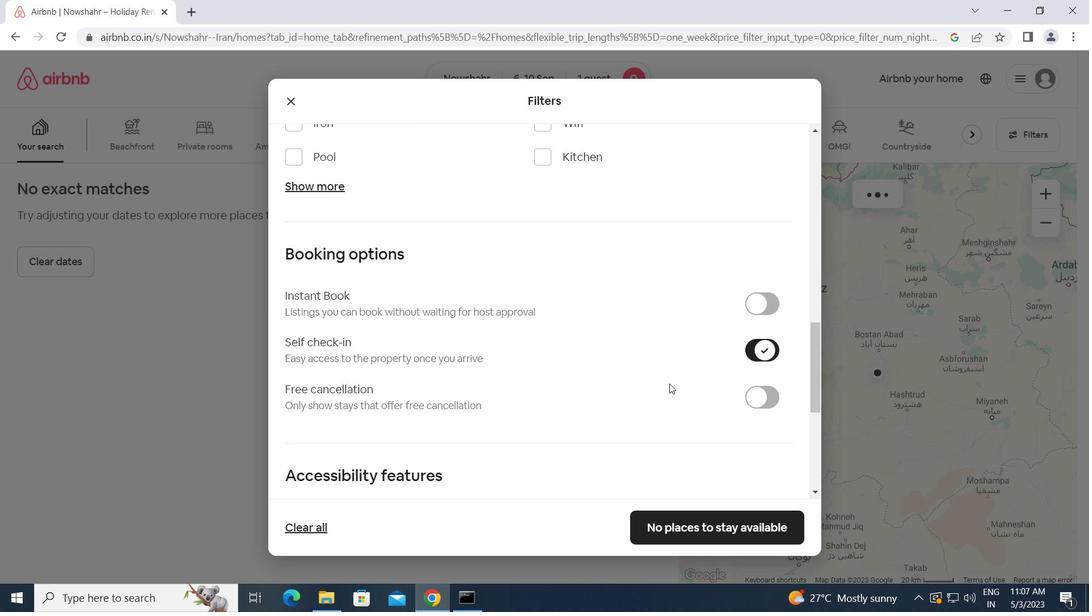 
Action: Mouse scrolled (657, 387) with delta (0, 0)
Screenshot: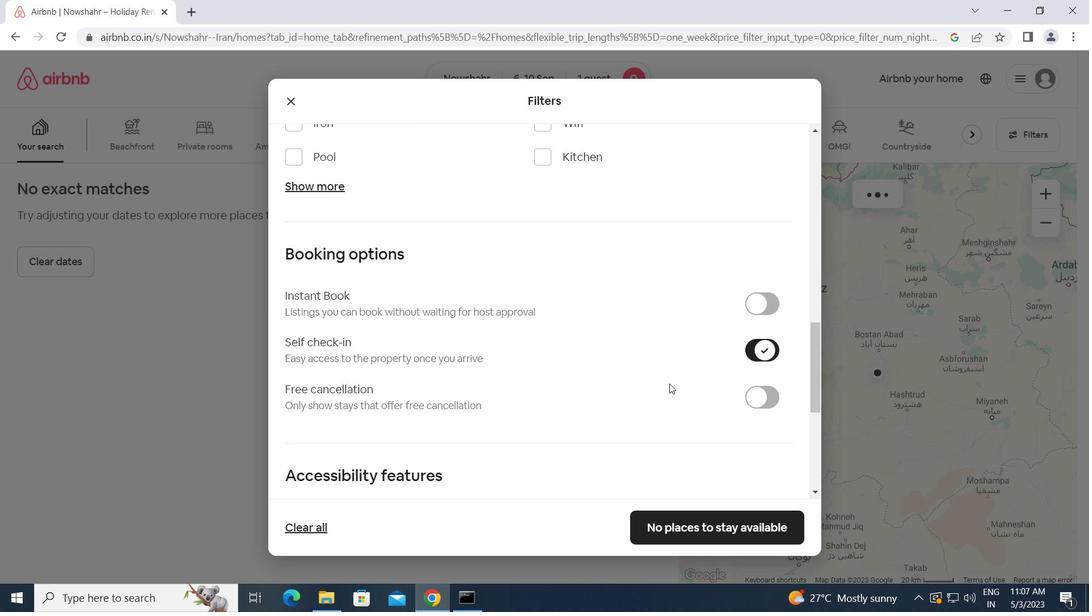 
Action: Mouse moved to (655, 390)
Screenshot: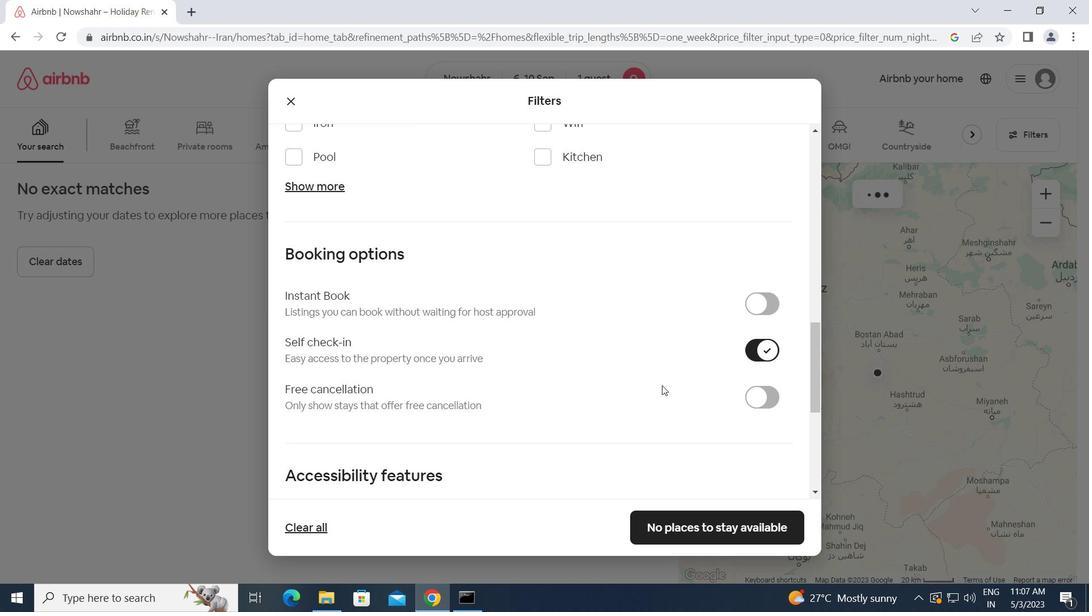 
Action: Mouse scrolled (655, 389) with delta (0, 0)
Screenshot: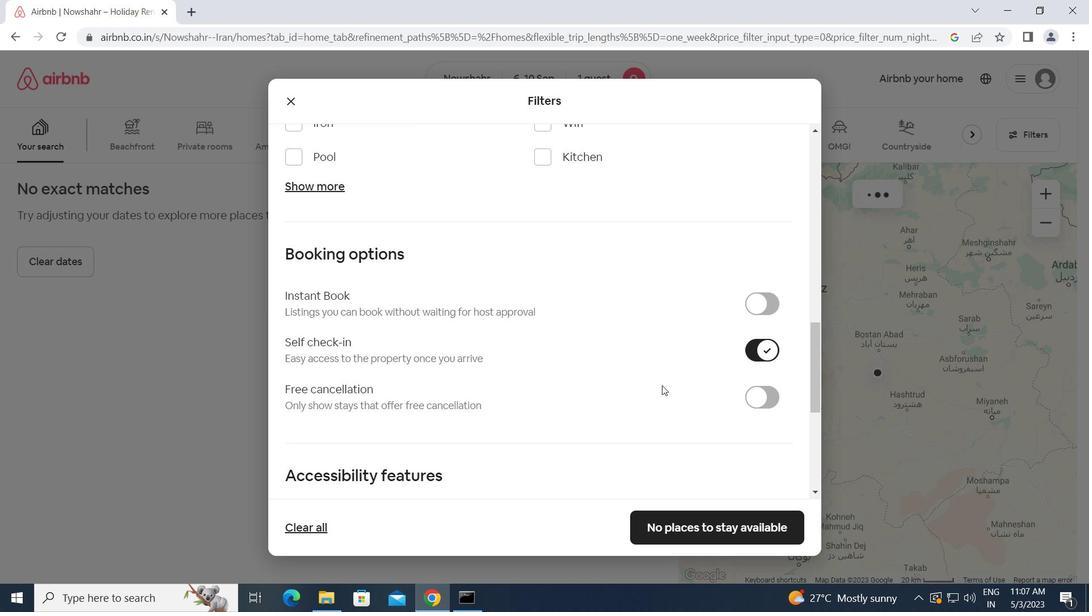 
Action: Mouse moved to (654, 390)
Screenshot: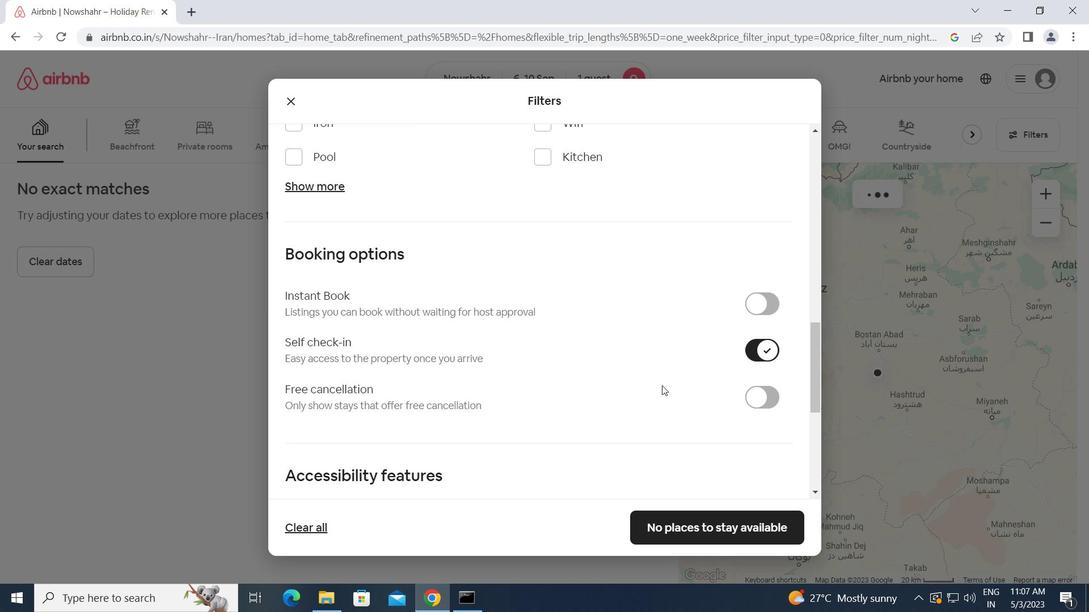
Action: Mouse scrolled (654, 390) with delta (0, 0)
Screenshot: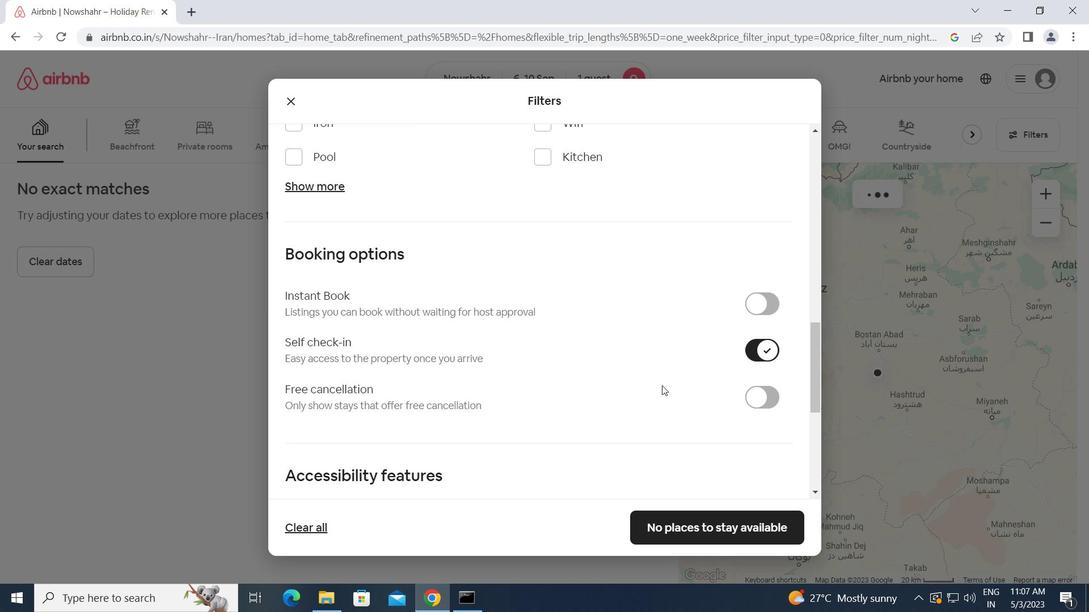
Action: Mouse scrolled (654, 390) with delta (0, 0)
Screenshot: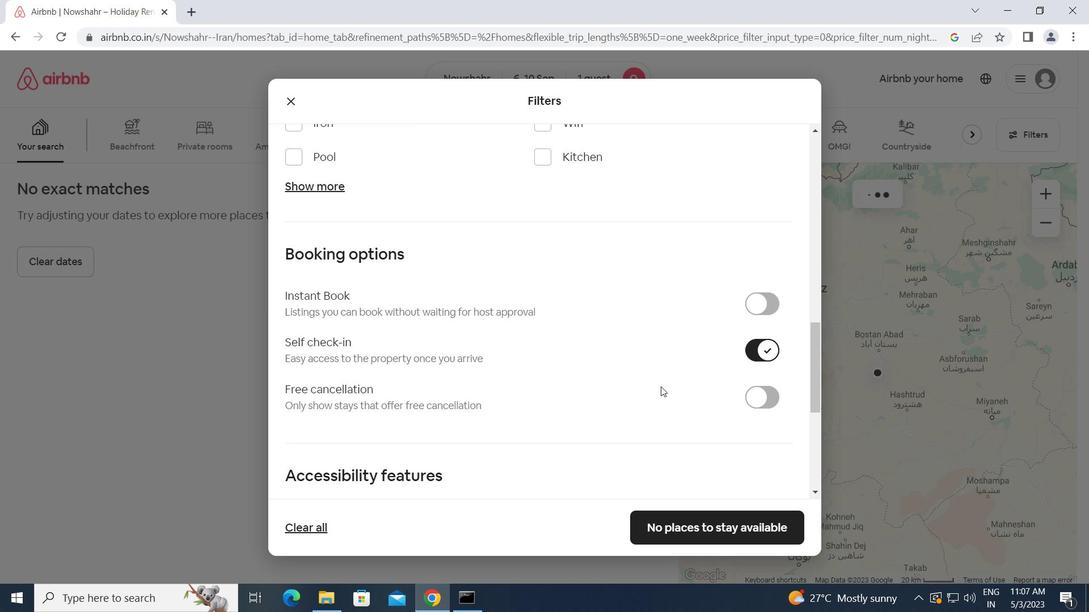 
Action: Mouse scrolled (654, 390) with delta (0, 0)
Screenshot: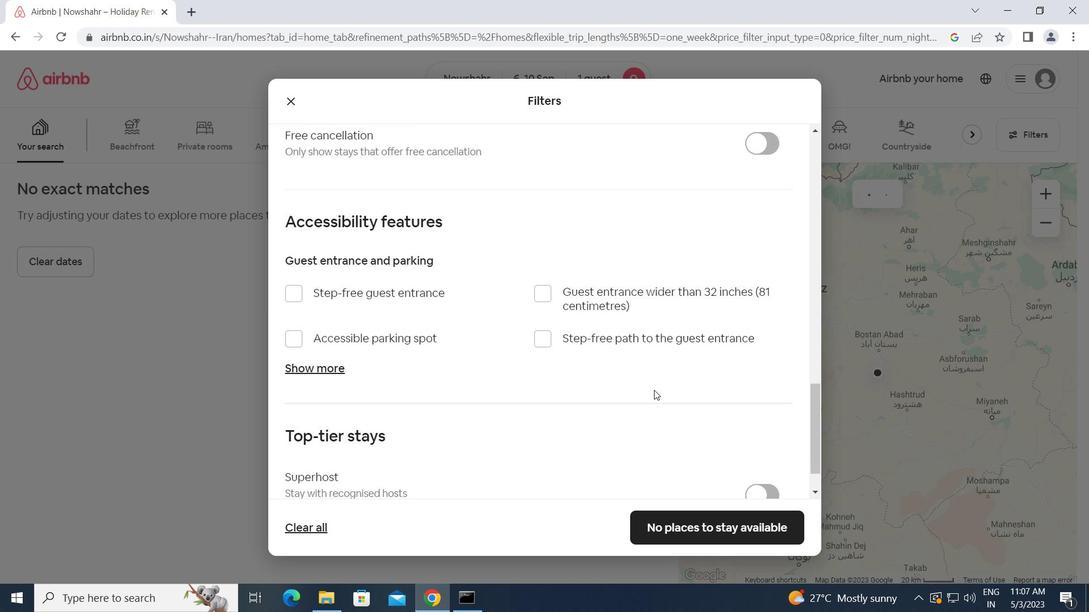 
Action: Mouse scrolled (654, 390) with delta (0, 0)
Screenshot: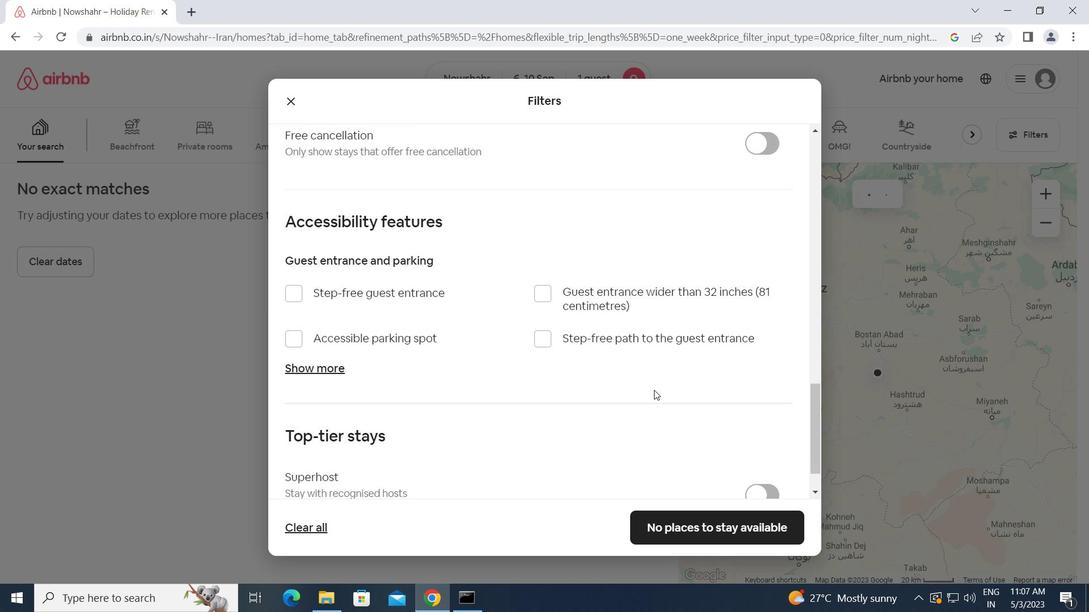 
Action: Mouse scrolled (654, 390) with delta (0, 0)
Screenshot: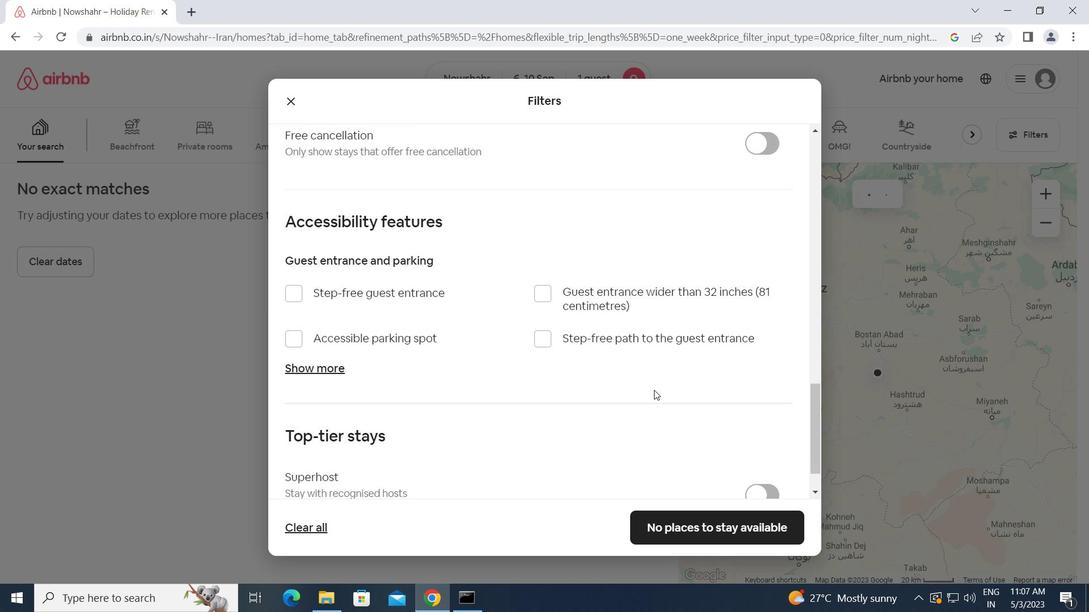 
Action: Mouse scrolled (654, 390) with delta (0, 0)
Screenshot: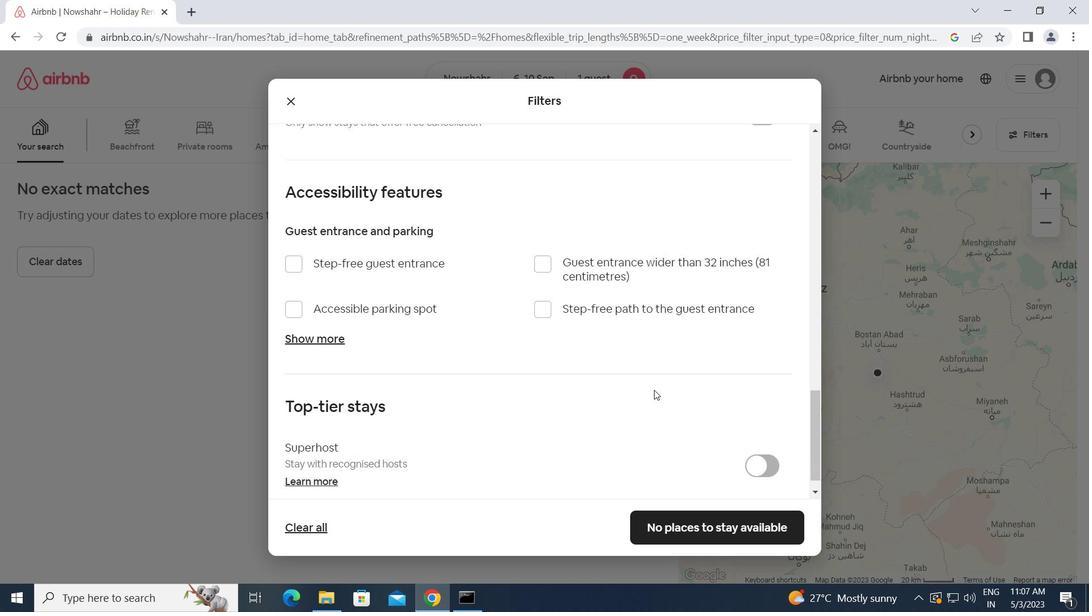 
Action: Mouse scrolled (654, 390) with delta (0, 0)
Screenshot: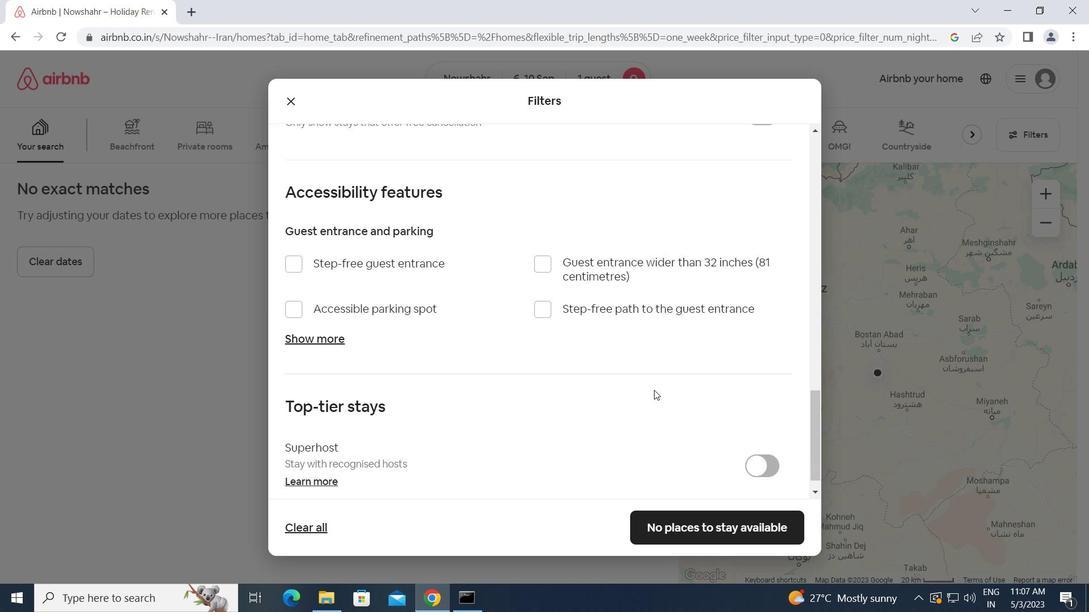 
Action: Mouse scrolled (654, 390) with delta (0, 0)
Screenshot: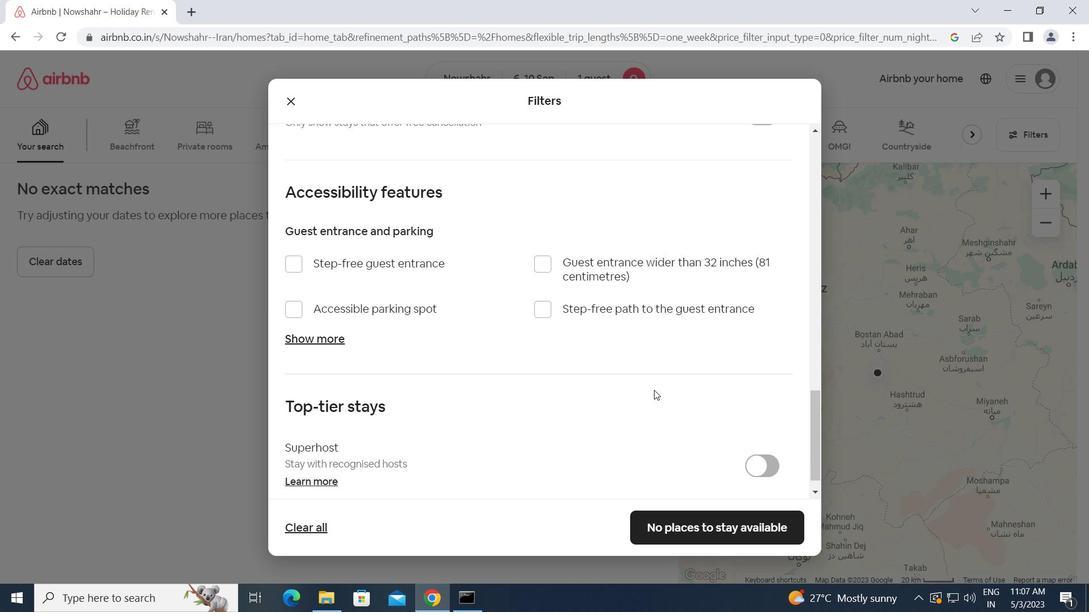 
Action: Mouse moved to (696, 530)
Screenshot: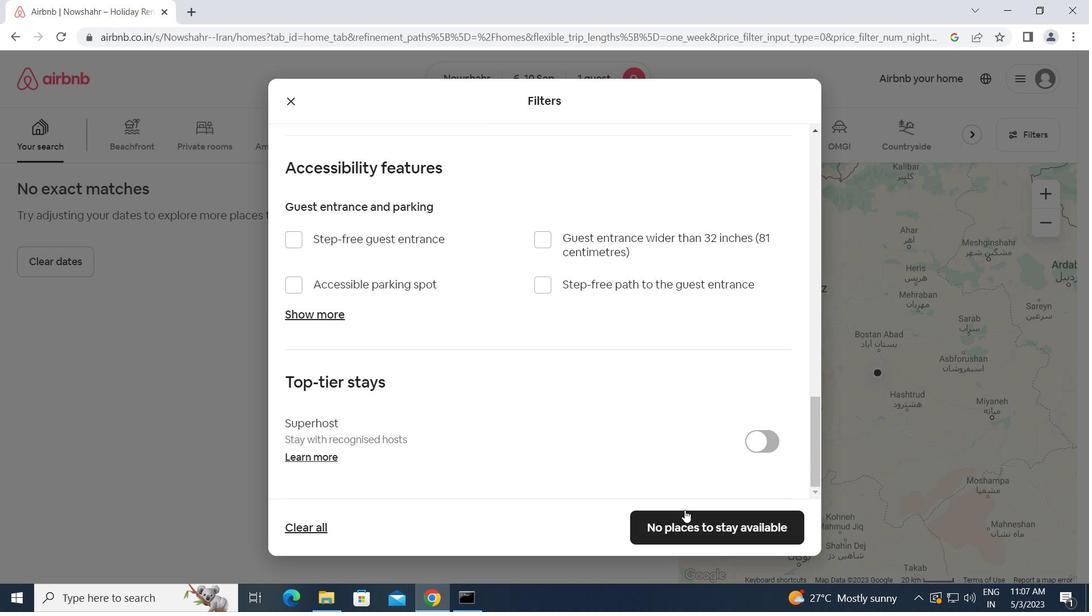 
Action: Mouse pressed left at (696, 530)
Screenshot: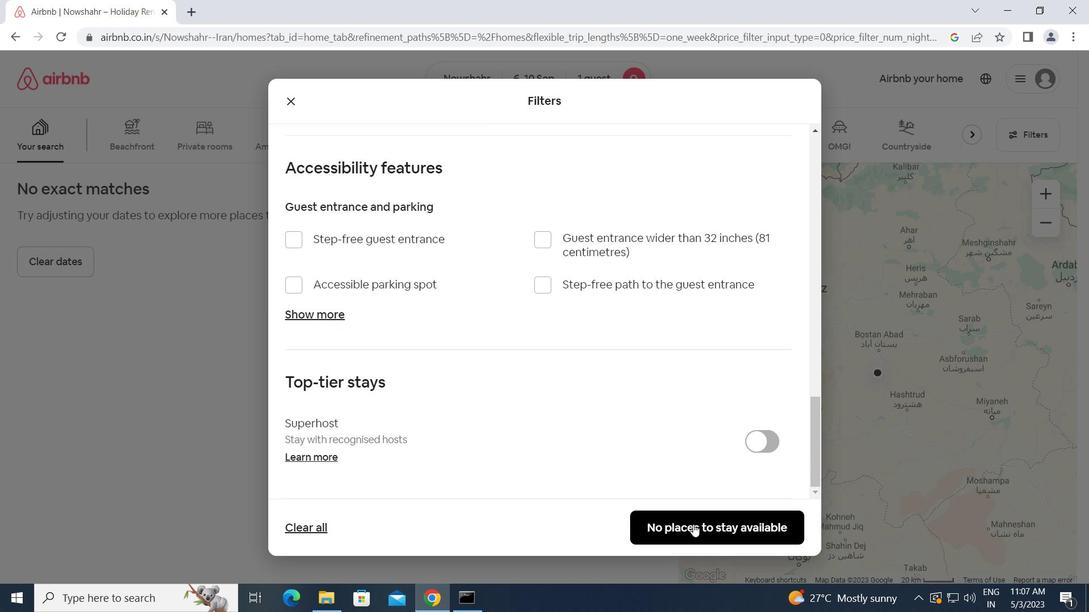
Action: Mouse moved to (696, 529)
Screenshot: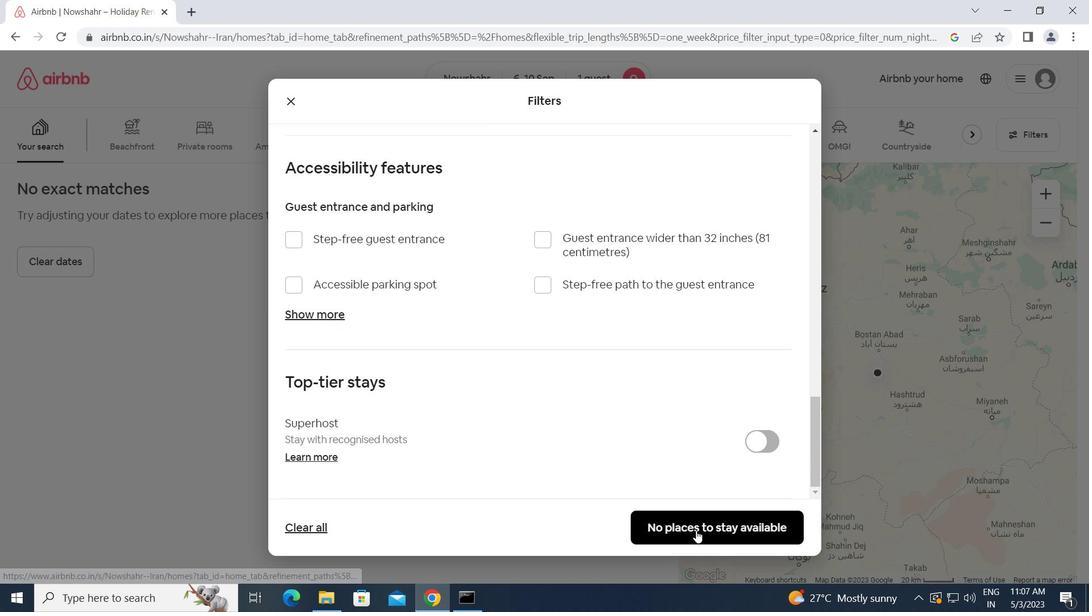 
